 Task: Create a due date automation trigger when advanced on, on the monday before a card is due add fields without custom field "Resume" set to a date less than 1 working days from now at 11:00 AM.
Action: Mouse moved to (881, 258)
Screenshot: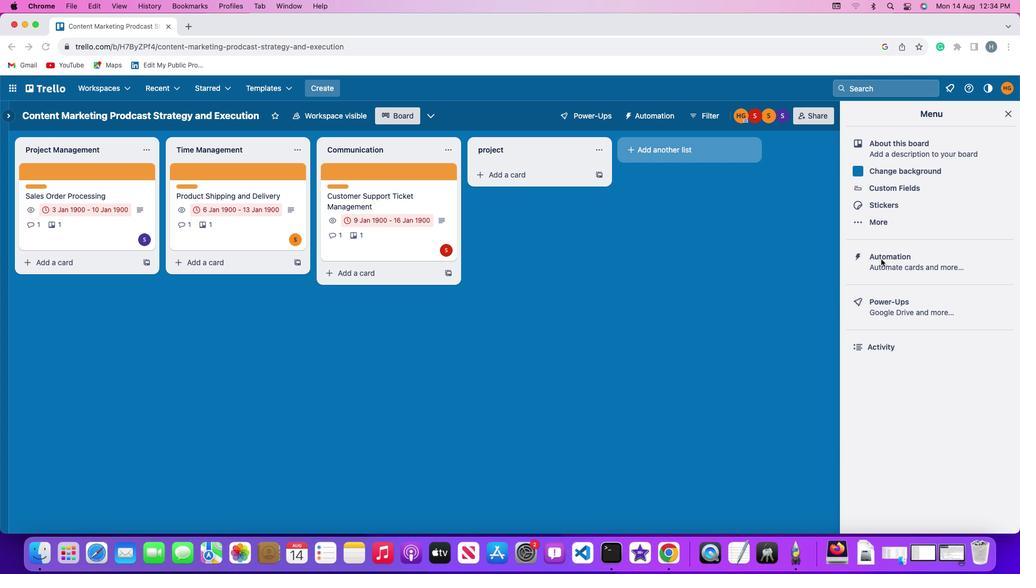 
Action: Mouse pressed left at (881, 258)
Screenshot: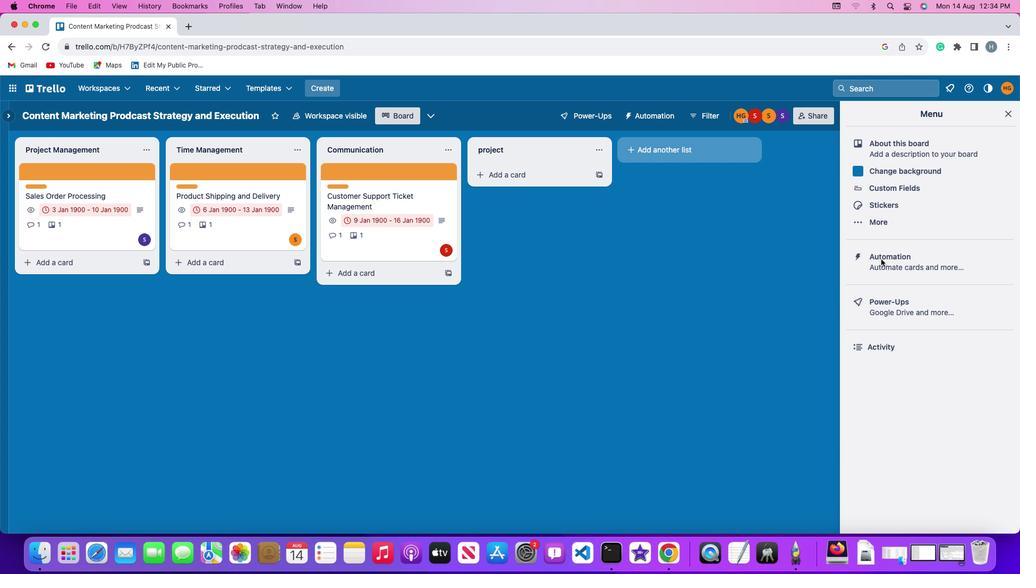 
Action: Mouse pressed left at (881, 258)
Screenshot: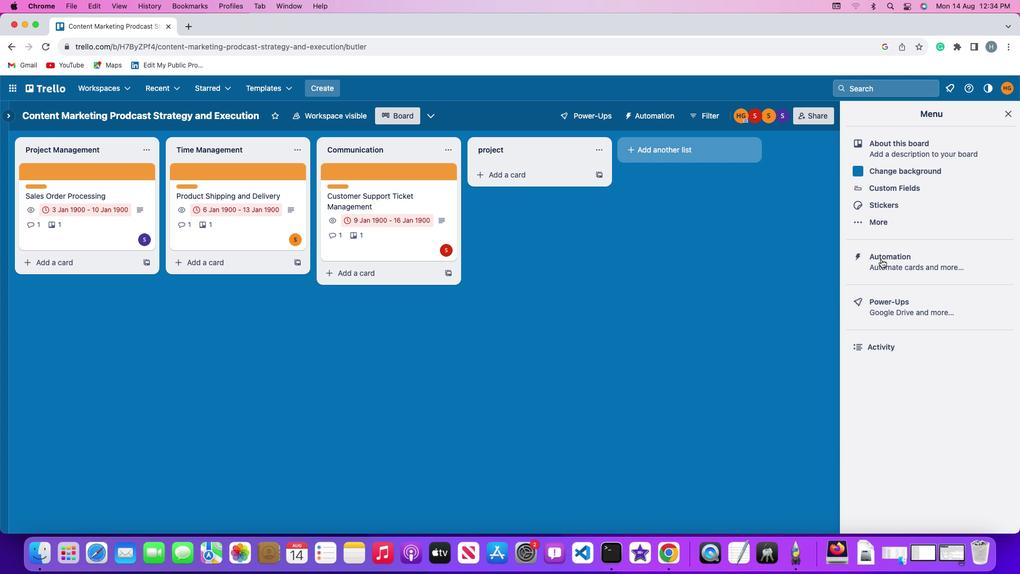 
Action: Mouse moved to (80, 254)
Screenshot: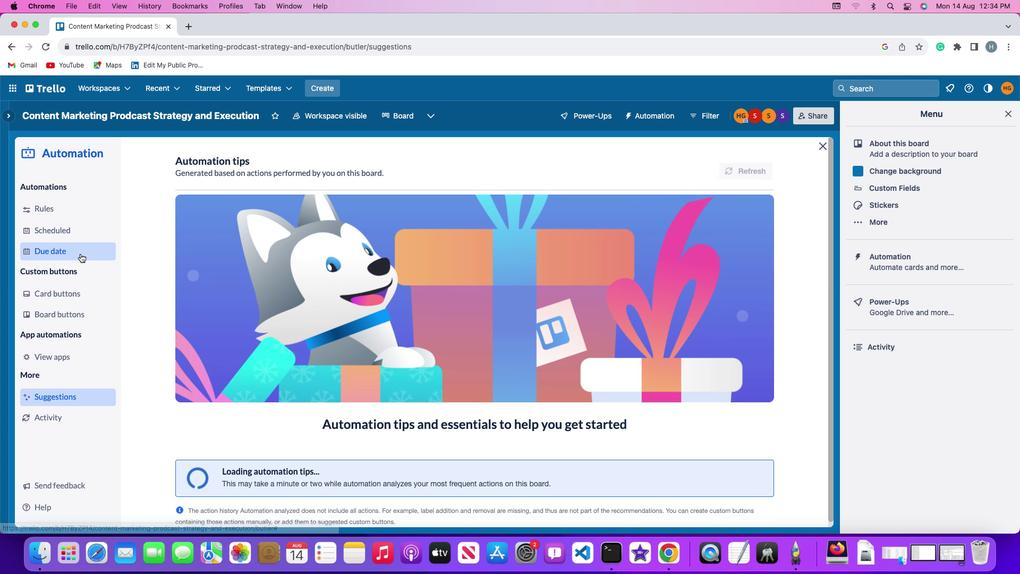 
Action: Mouse pressed left at (80, 254)
Screenshot: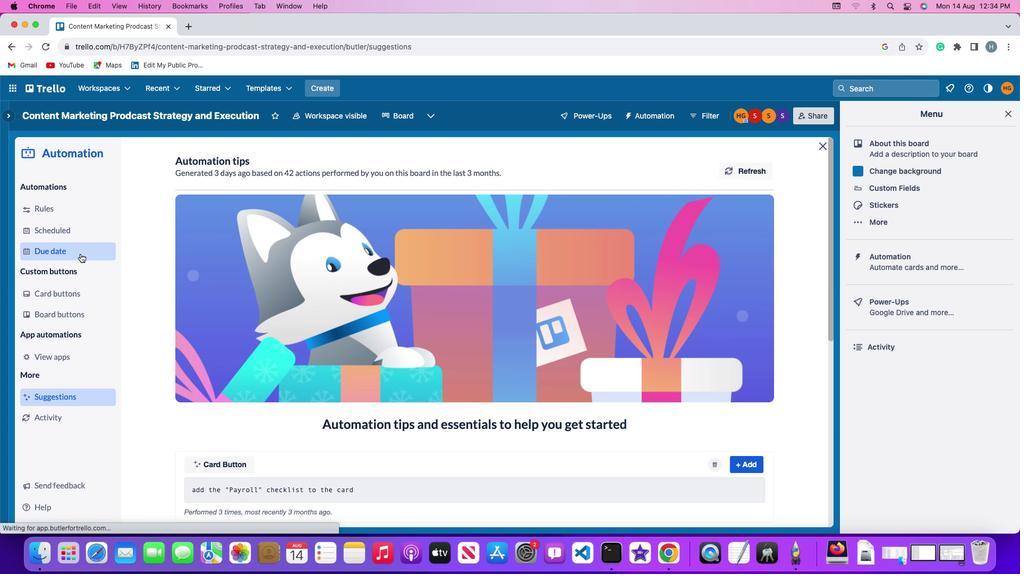 
Action: Mouse moved to (706, 163)
Screenshot: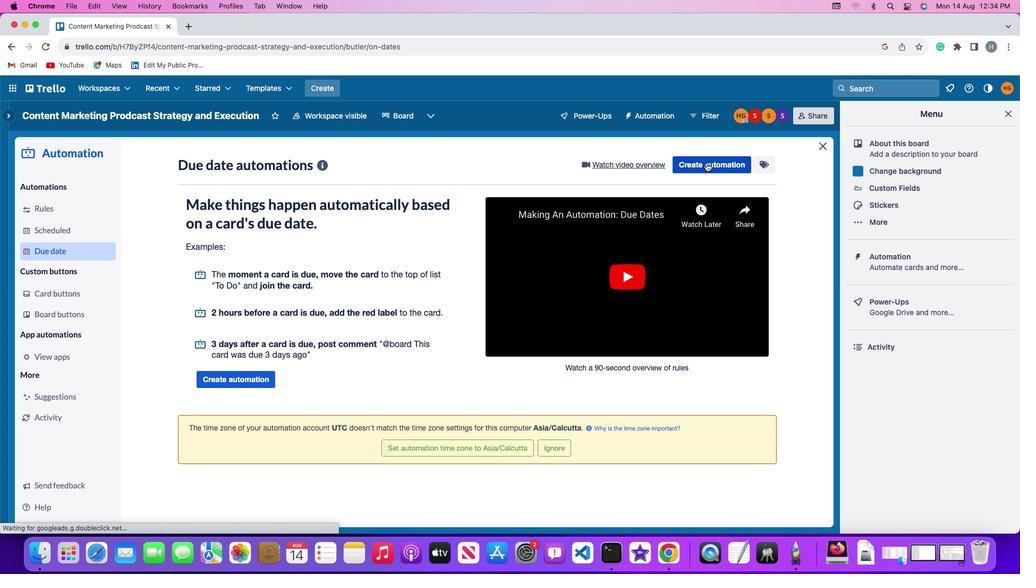 
Action: Mouse pressed left at (706, 163)
Screenshot: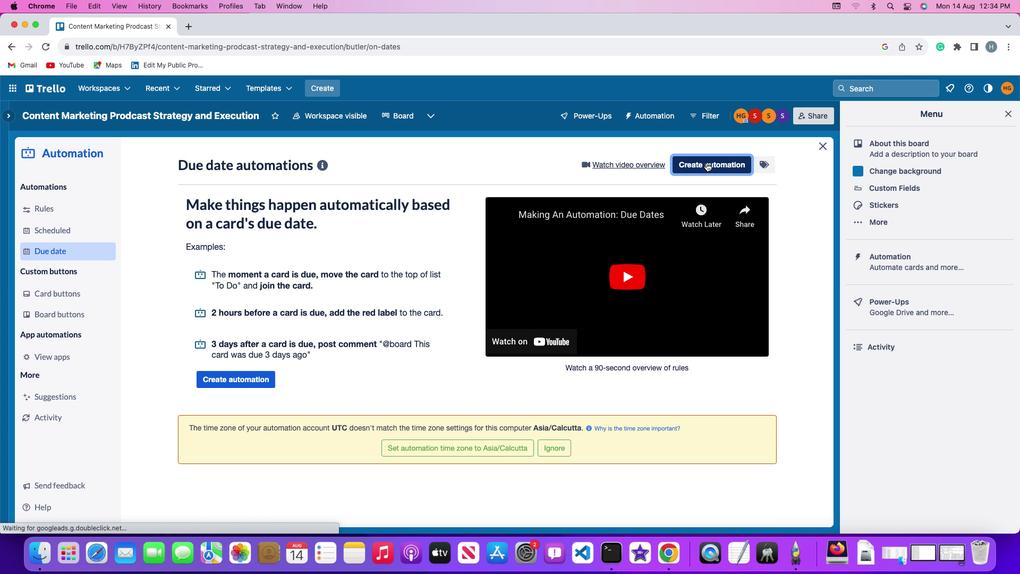 
Action: Mouse moved to (229, 263)
Screenshot: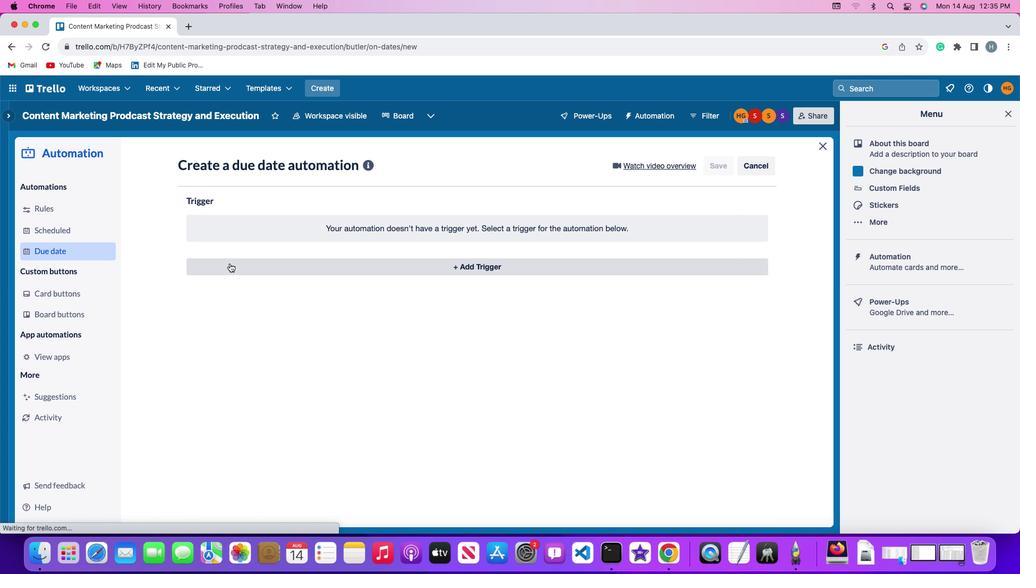 
Action: Mouse pressed left at (229, 263)
Screenshot: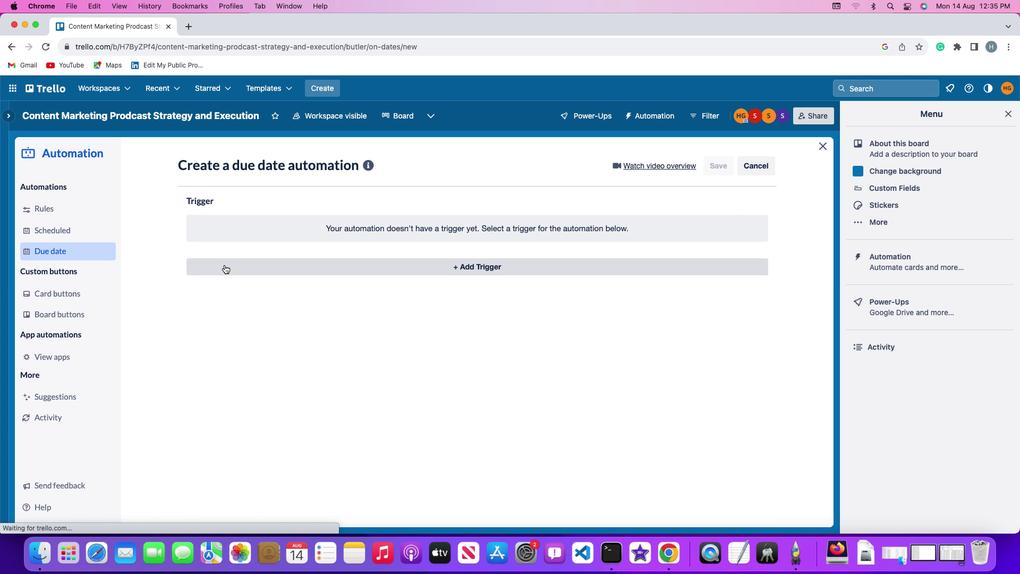 
Action: Mouse moved to (234, 461)
Screenshot: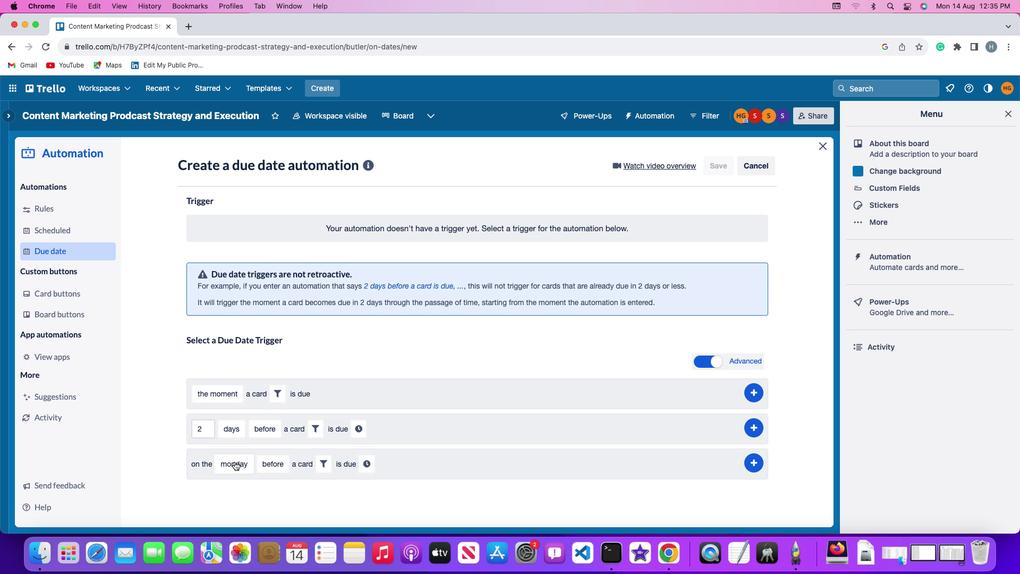 
Action: Mouse pressed left at (234, 461)
Screenshot: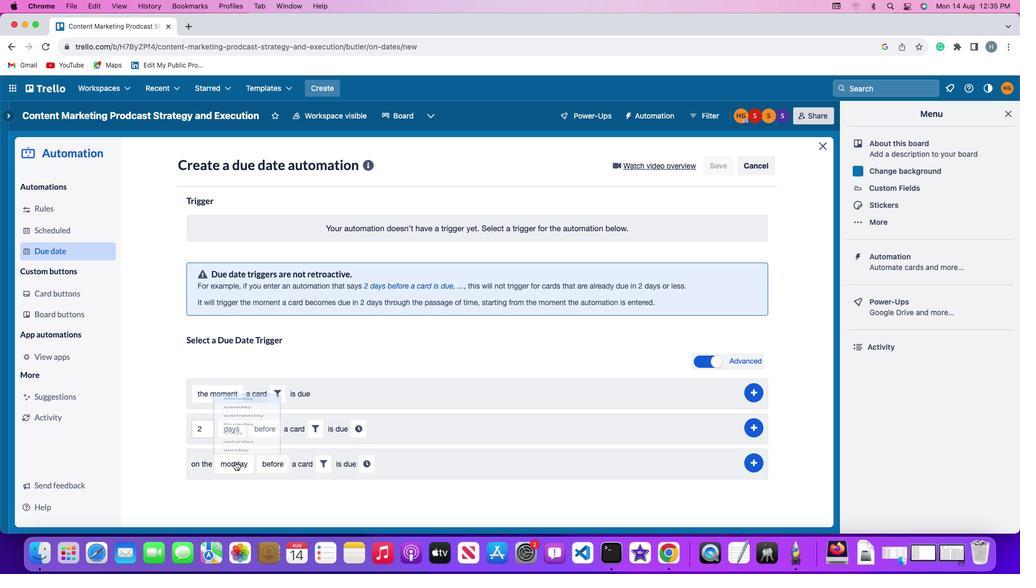 
Action: Mouse moved to (255, 317)
Screenshot: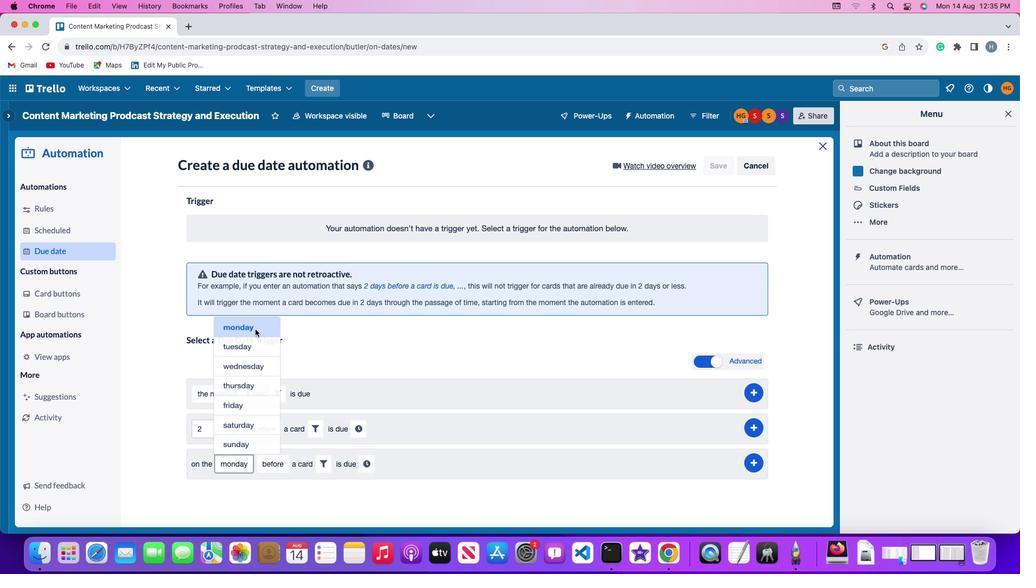 
Action: Mouse pressed left at (255, 317)
Screenshot: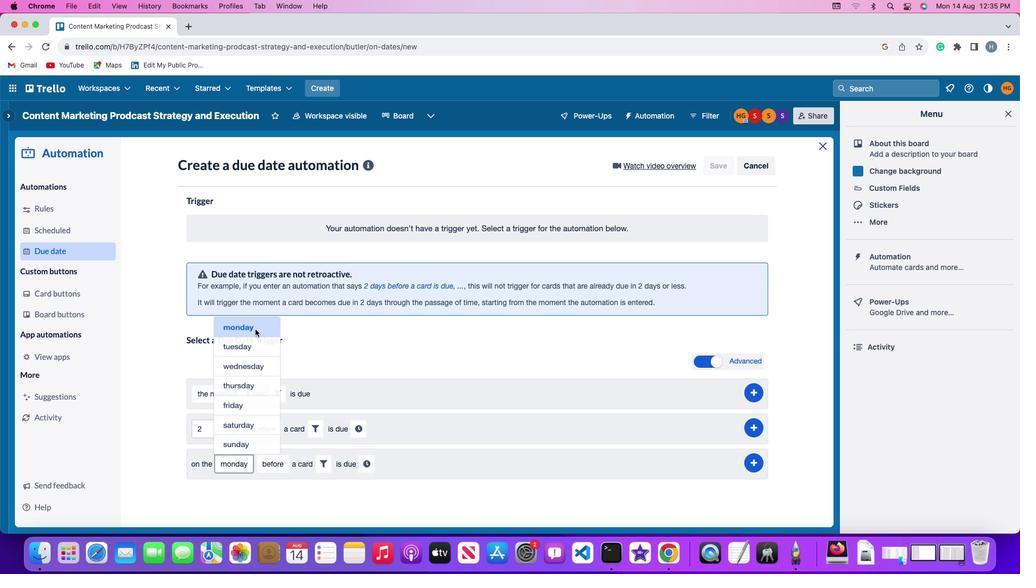 
Action: Mouse moved to (276, 460)
Screenshot: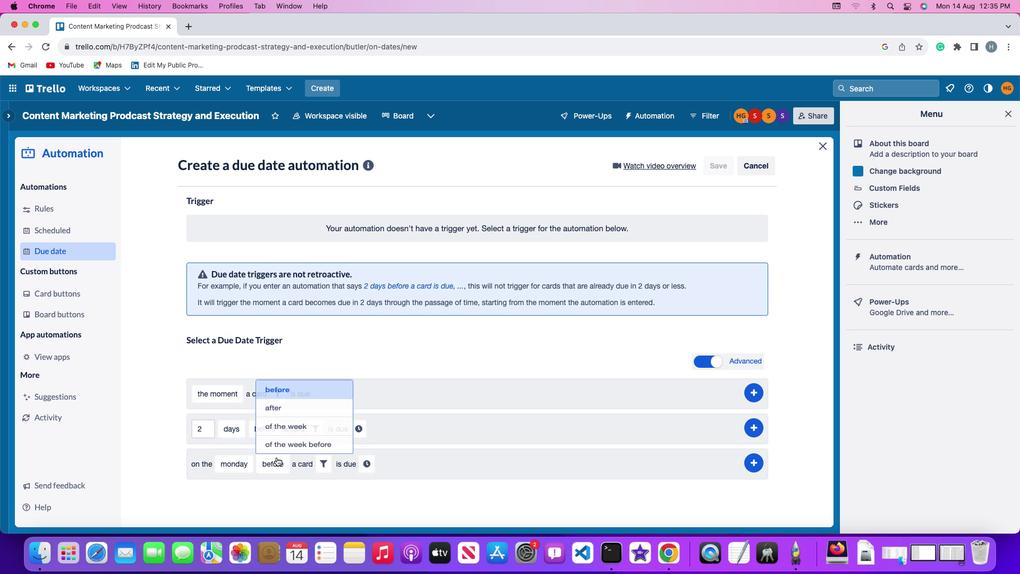 
Action: Mouse pressed left at (276, 460)
Screenshot: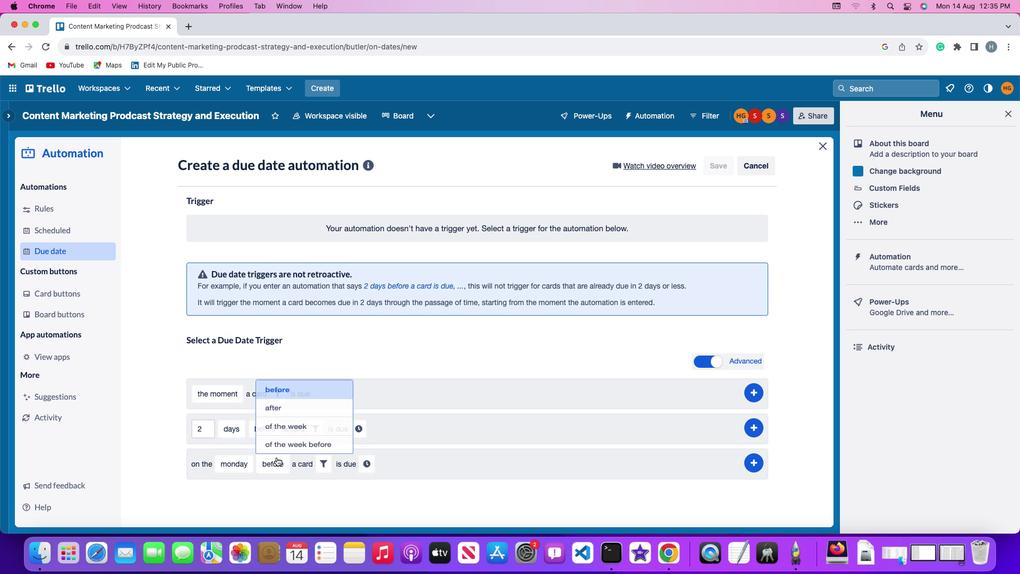 
Action: Mouse moved to (296, 381)
Screenshot: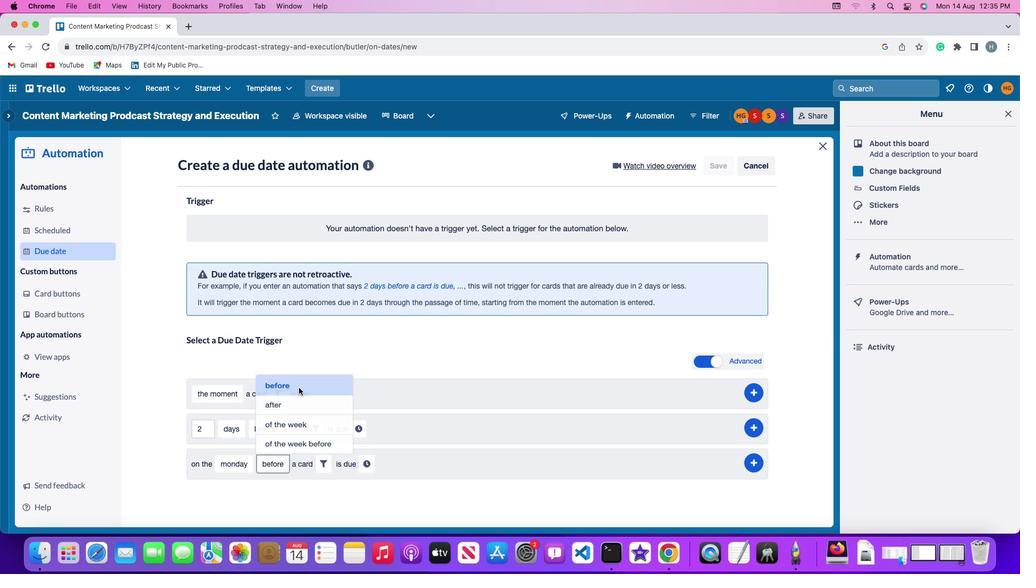 
Action: Mouse pressed left at (296, 381)
Screenshot: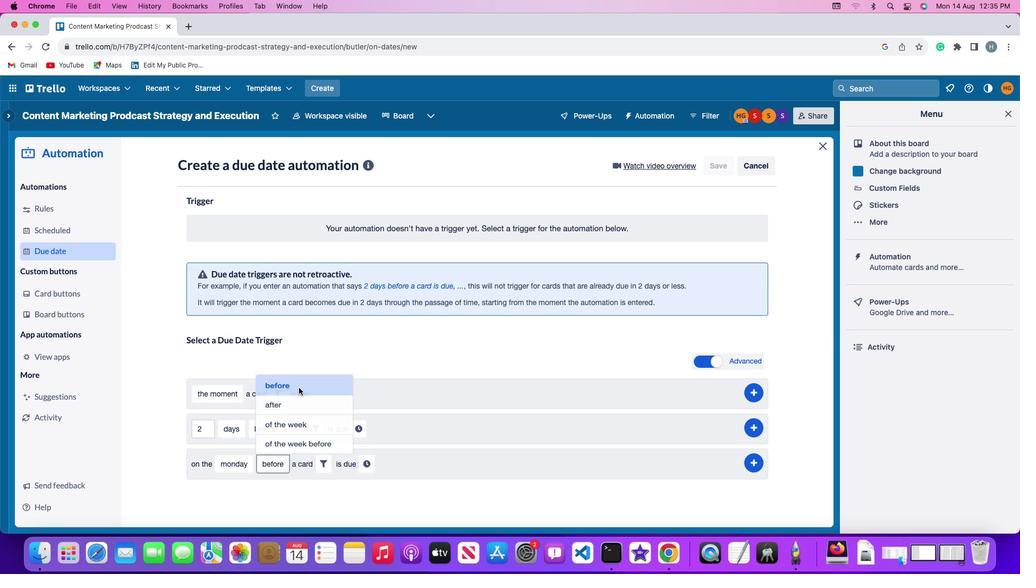 
Action: Mouse moved to (325, 467)
Screenshot: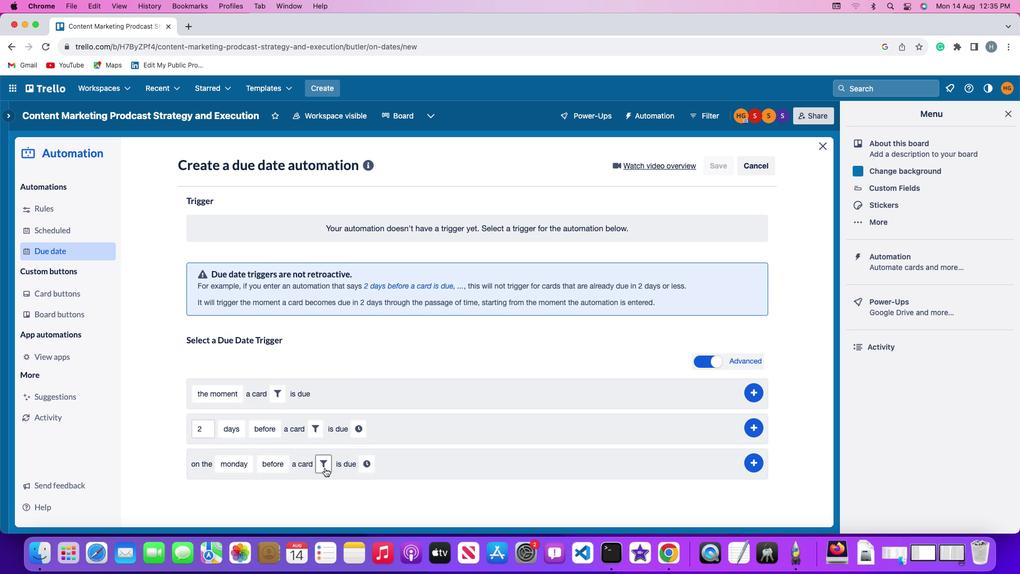 
Action: Mouse pressed left at (325, 467)
Screenshot: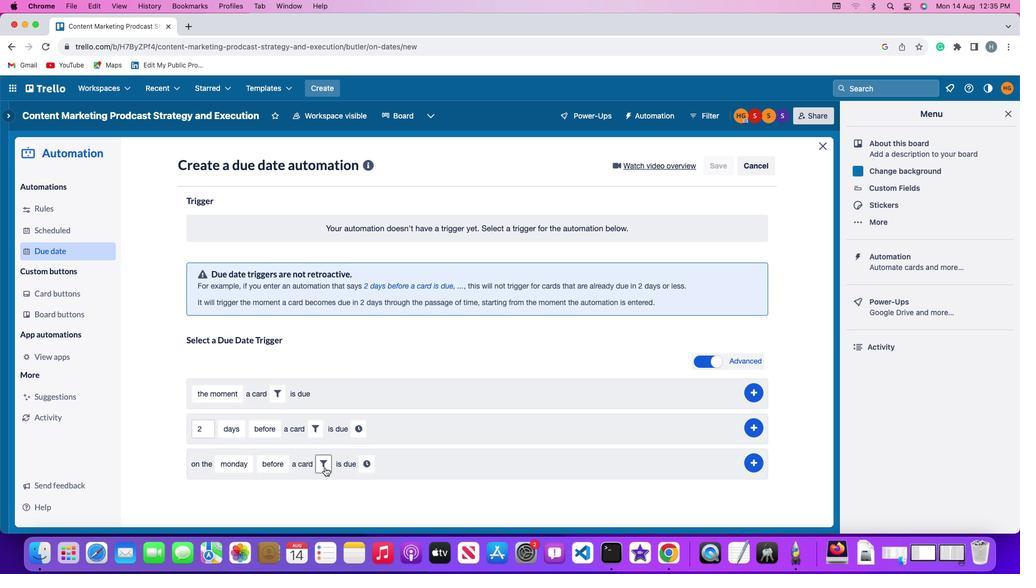 
Action: Mouse moved to (499, 497)
Screenshot: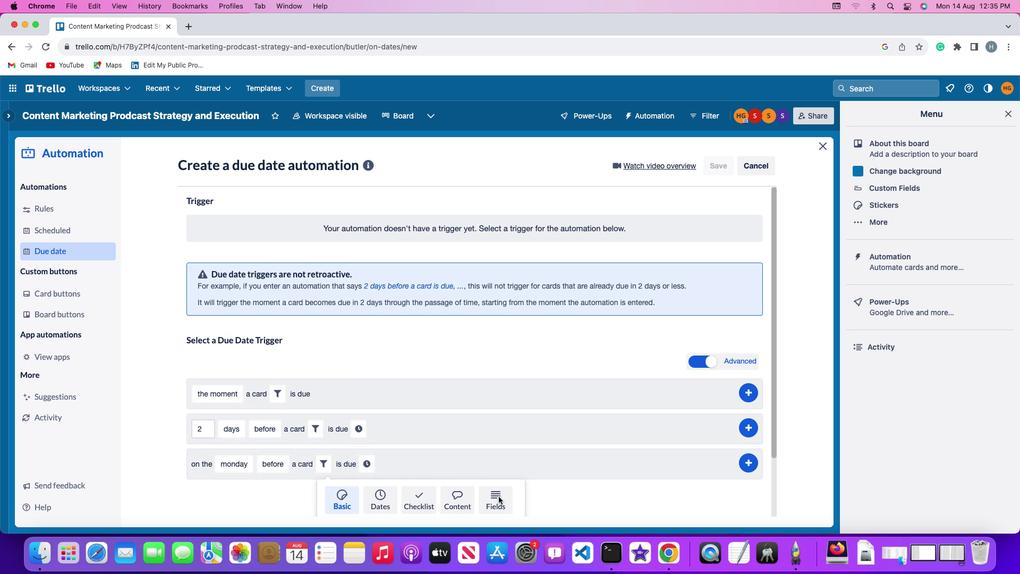 
Action: Mouse pressed left at (499, 497)
Screenshot: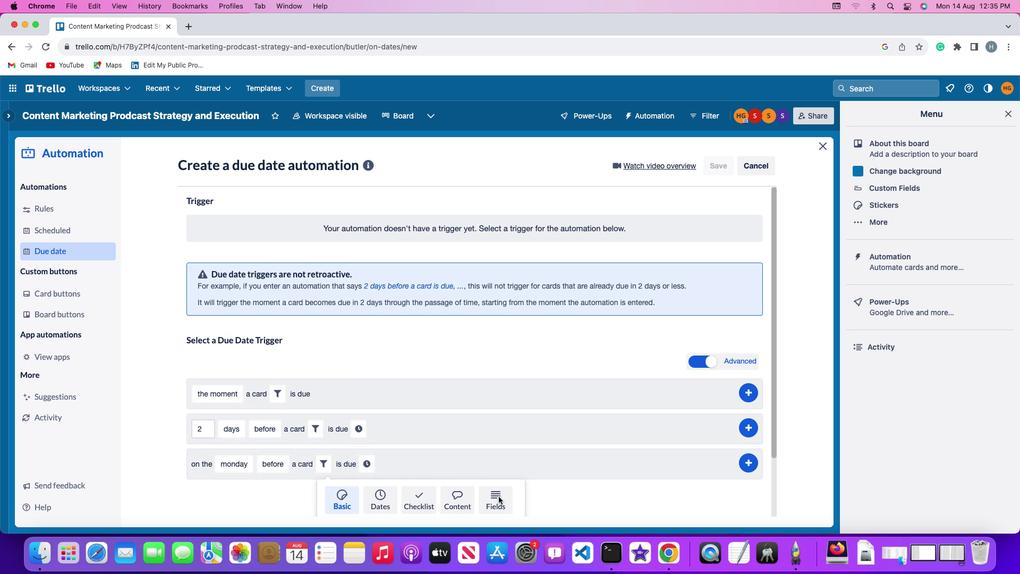 
Action: Mouse moved to (288, 484)
Screenshot: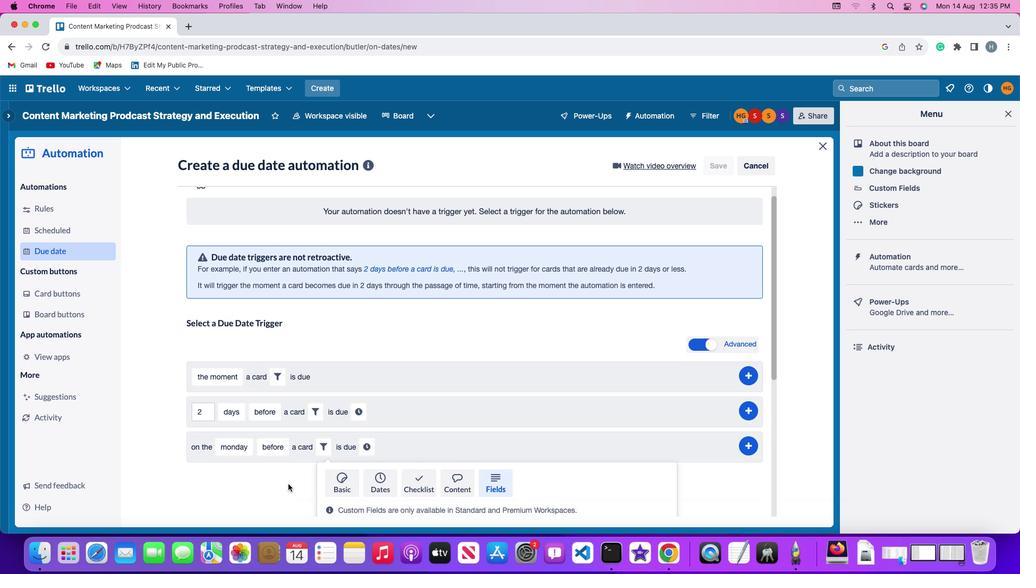 
Action: Mouse scrolled (288, 484) with delta (0, 0)
Screenshot: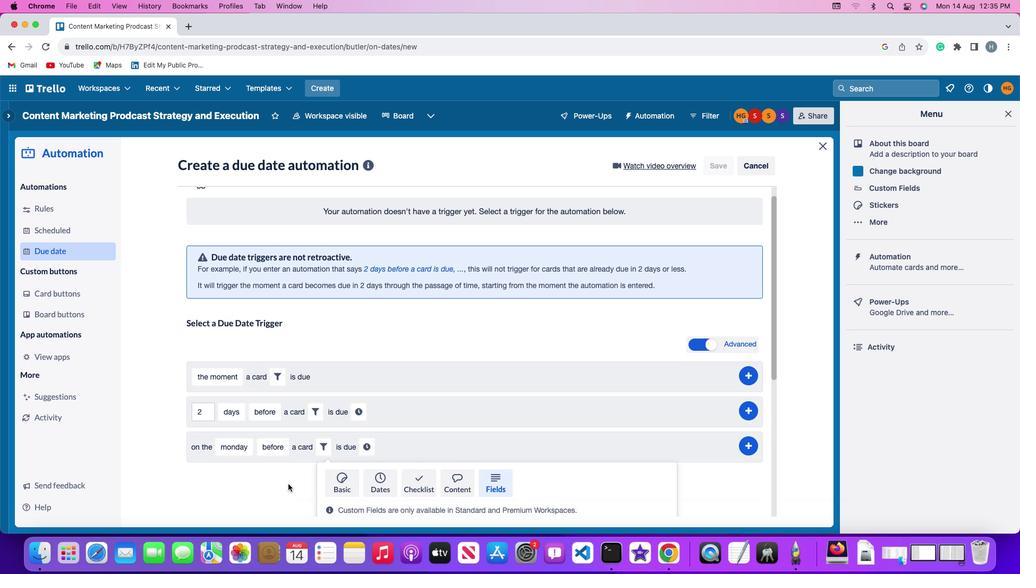 
Action: Mouse scrolled (288, 484) with delta (0, 0)
Screenshot: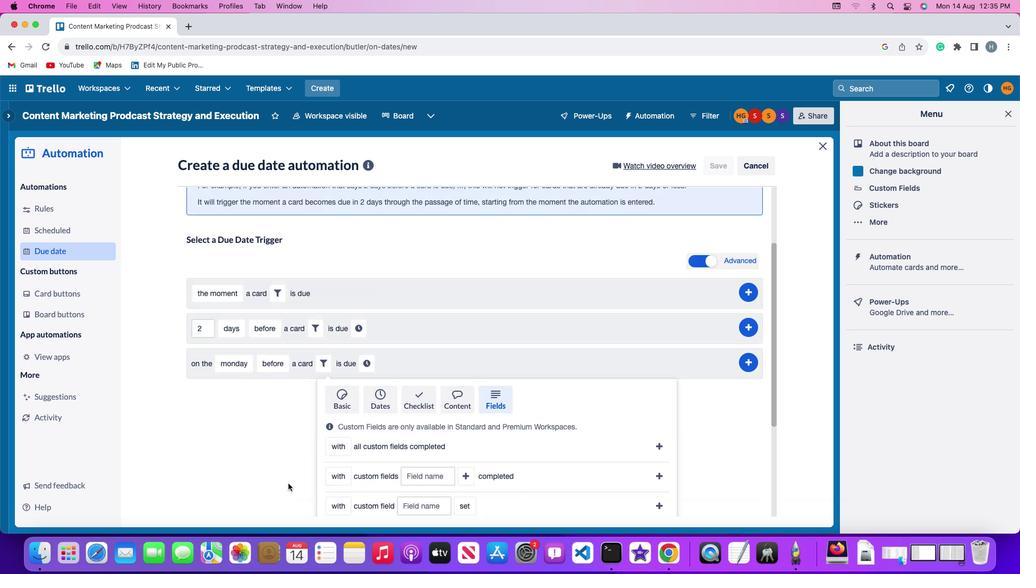 
Action: Mouse scrolled (288, 484) with delta (0, -1)
Screenshot: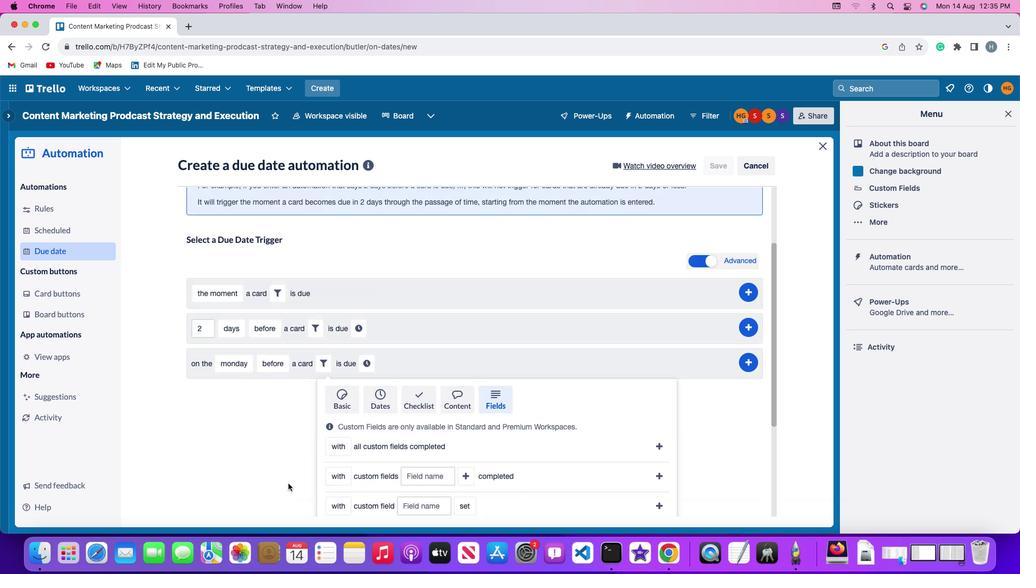 
Action: Mouse scrolled (288, 484) with delta (0, -2)
Screenshot: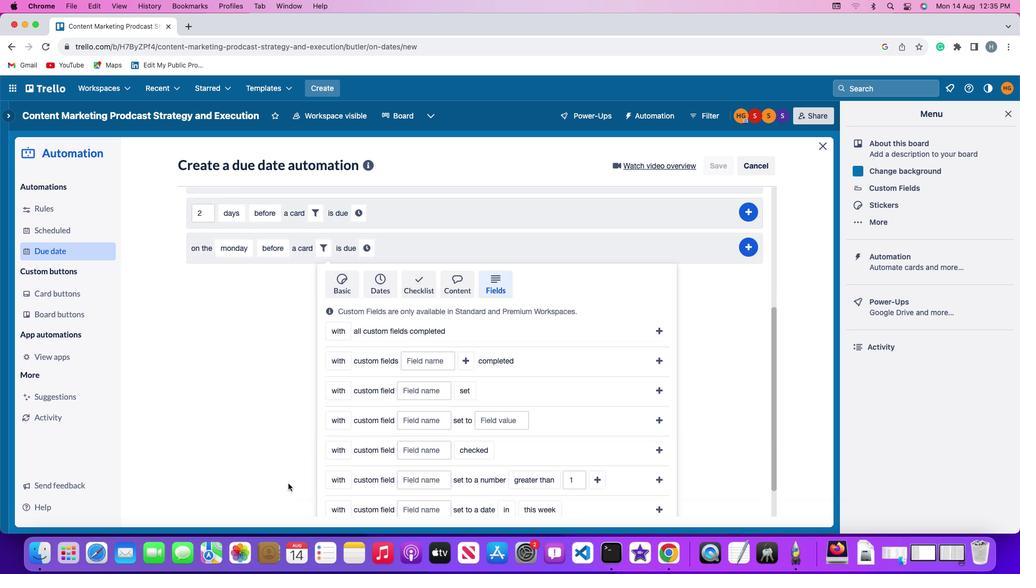 
Action: Mouse moved to (288, 484)
Screenshot: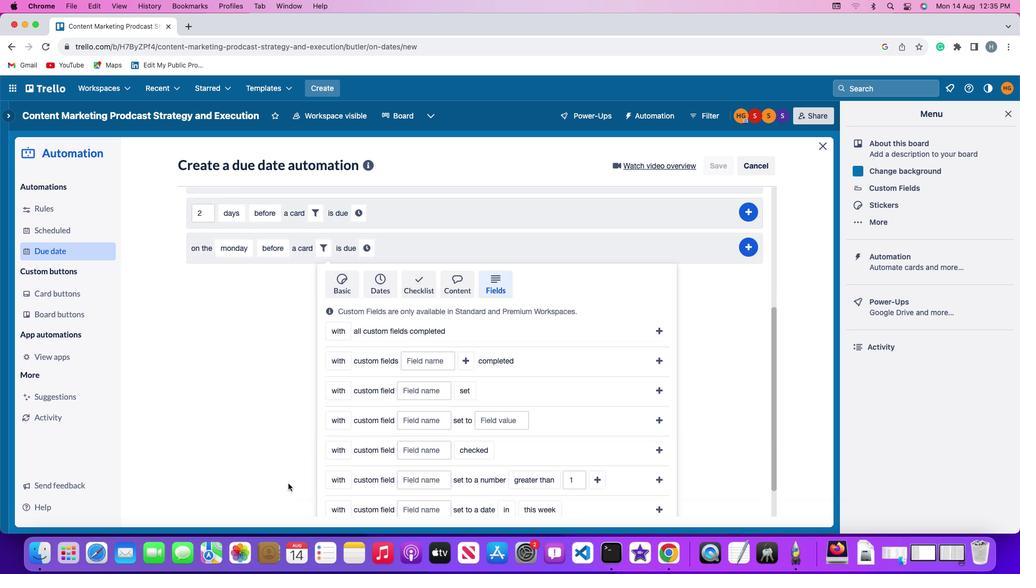 
Action: Mouse scrolled (288, 484) with delta (0, -3)
Screenshot: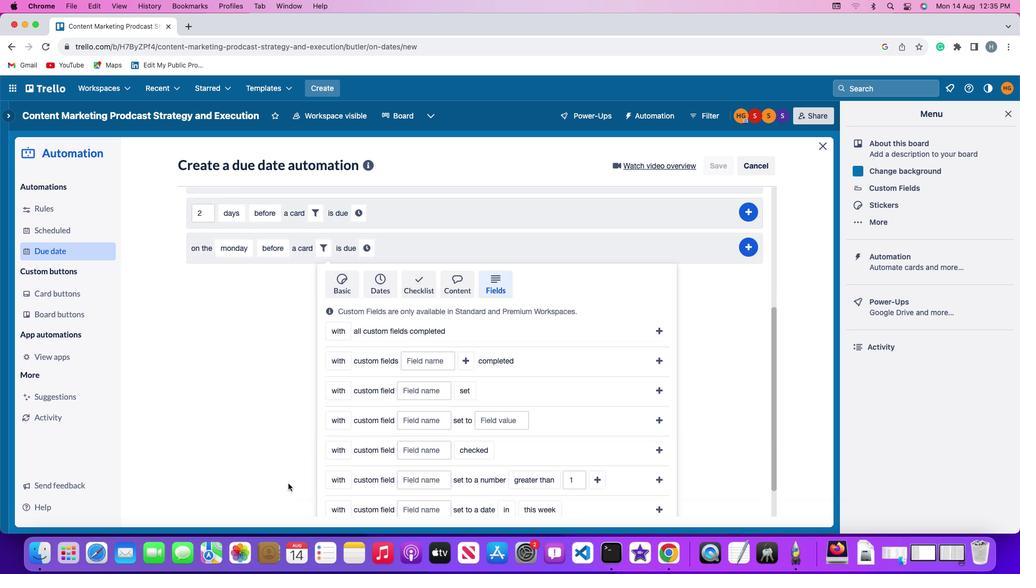 
Action: Mouse moved to (288, 483)
Screenshot: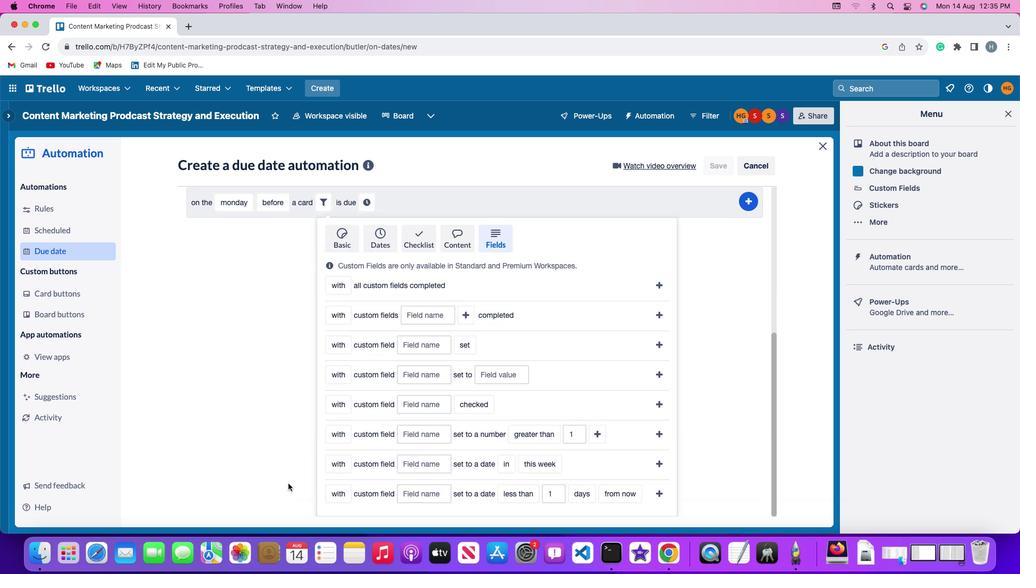 
Action: Mouse scrolled (288, 483) with delta (0, 0)
Screenshot: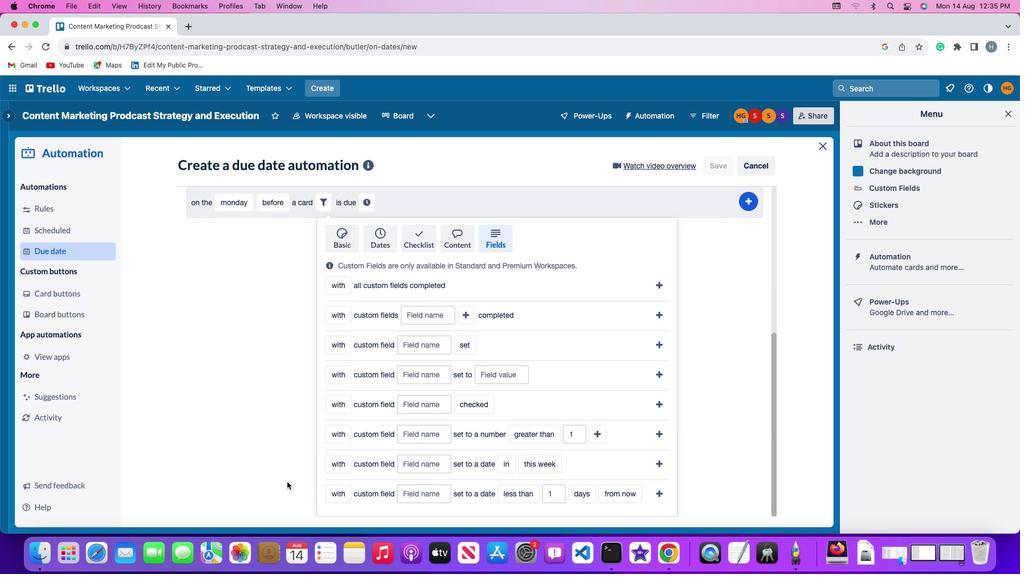 
Action: Mouse scrolled (288, 483) with delta (0, 0)
Screenshot: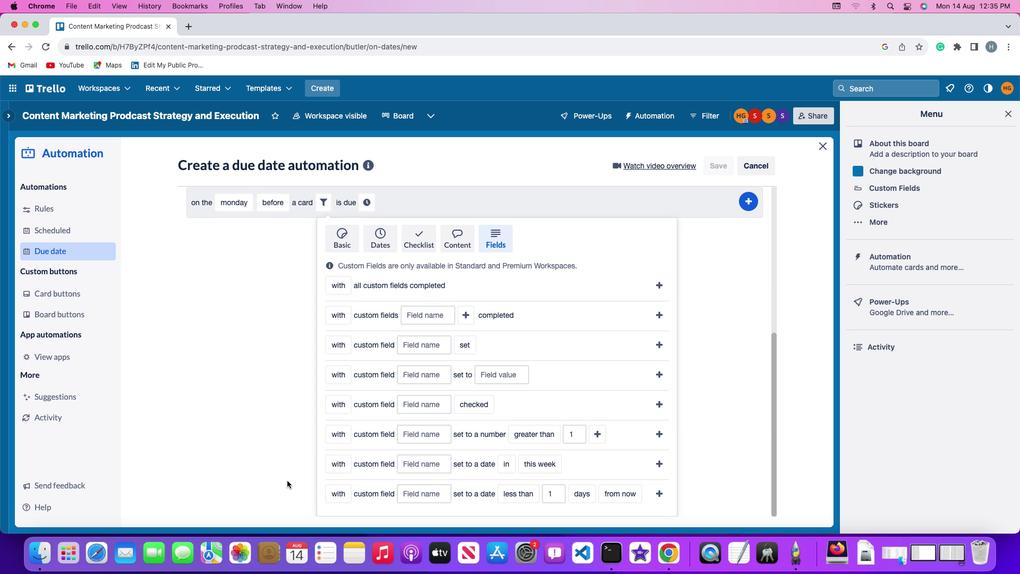 
Action: Mouse scrolled (288, 483) with delta (0, -1)
Screenshot: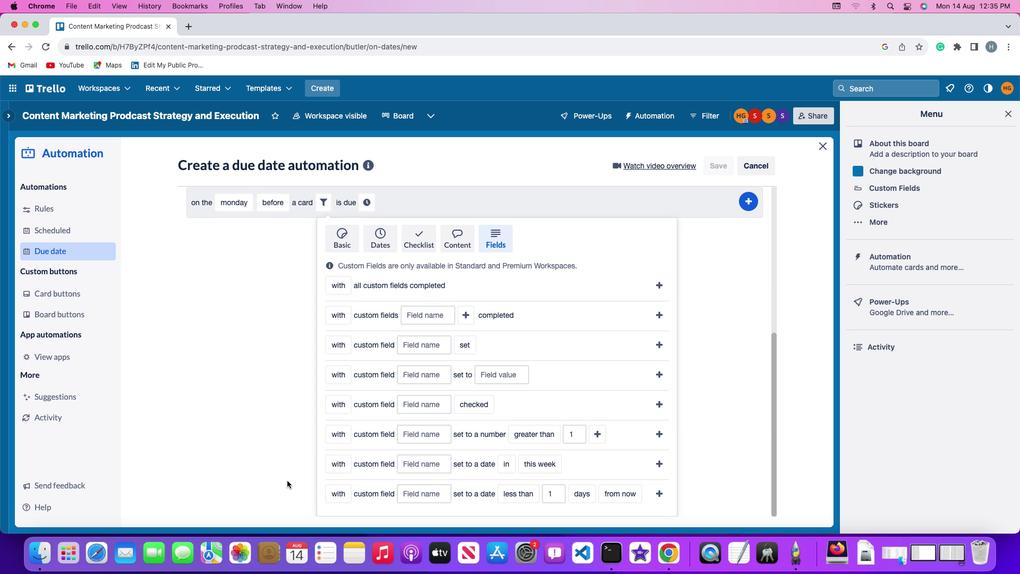 
Action: Mouse moved to (288, 482)
Screenshot: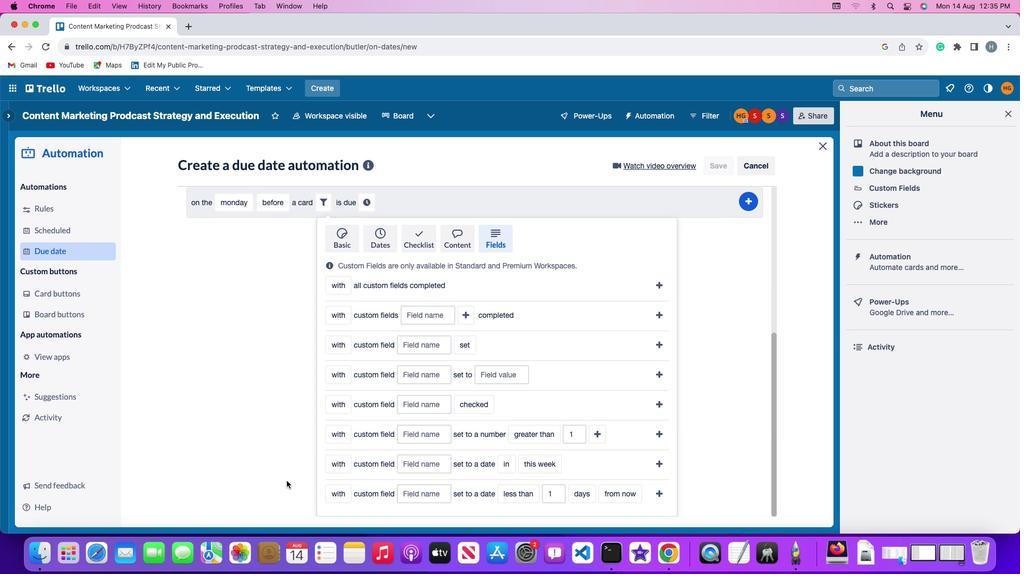 
Action: Mouse scrolled (288, 482) with delta (0, -2)
Screenshot: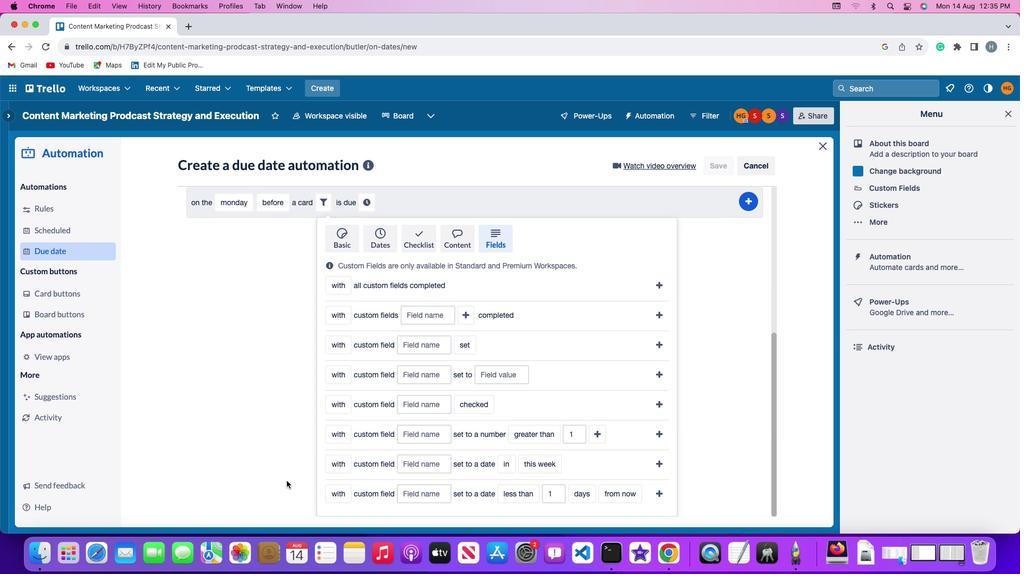 
Action: Mouse moved to (287, 482)
Screenshot: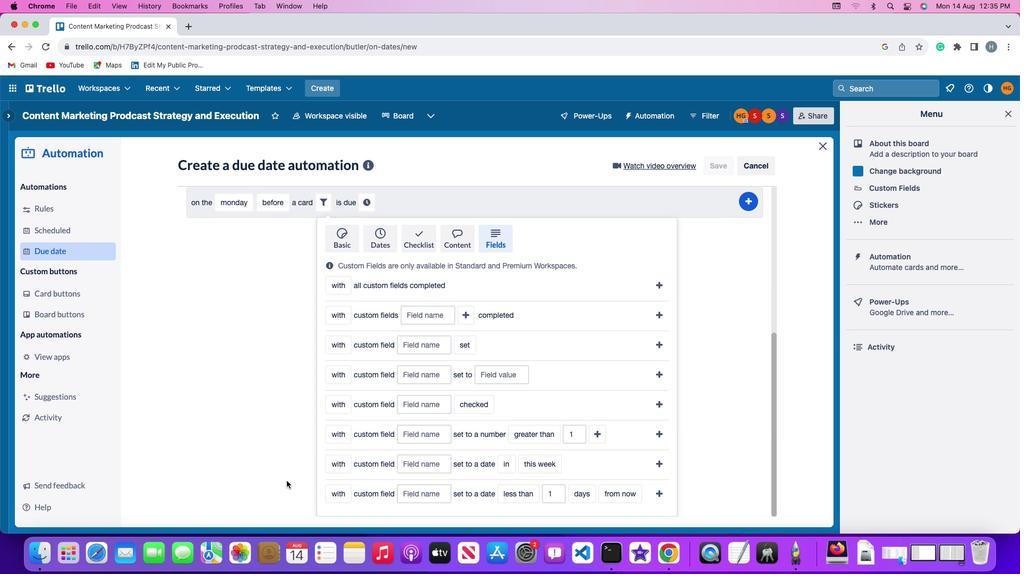 
Action: Mouse scrolled (287, 482) with delta (0, -3)
Screenshot: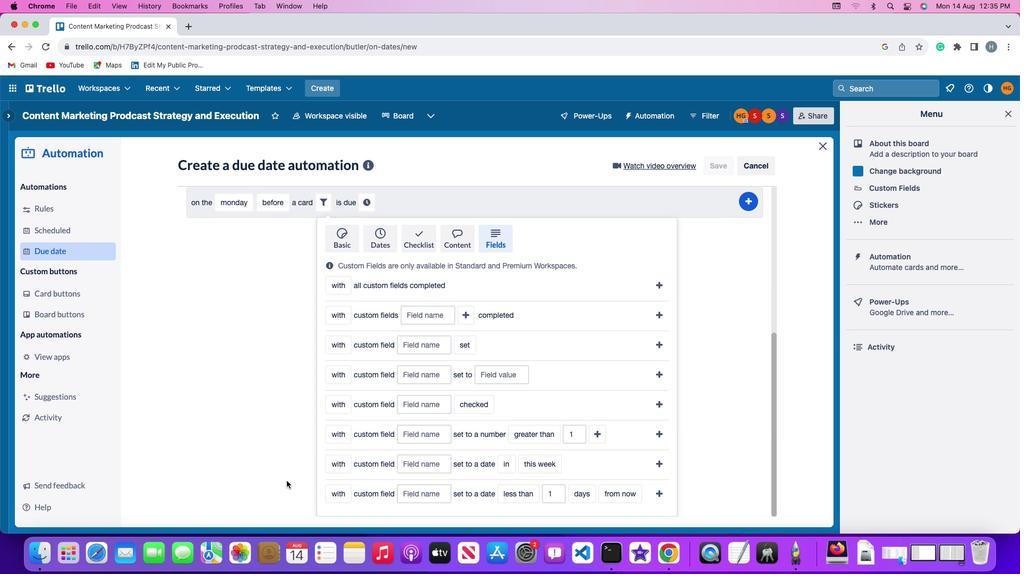 
Action: Mouse moved to (342, 495)
Screenshot: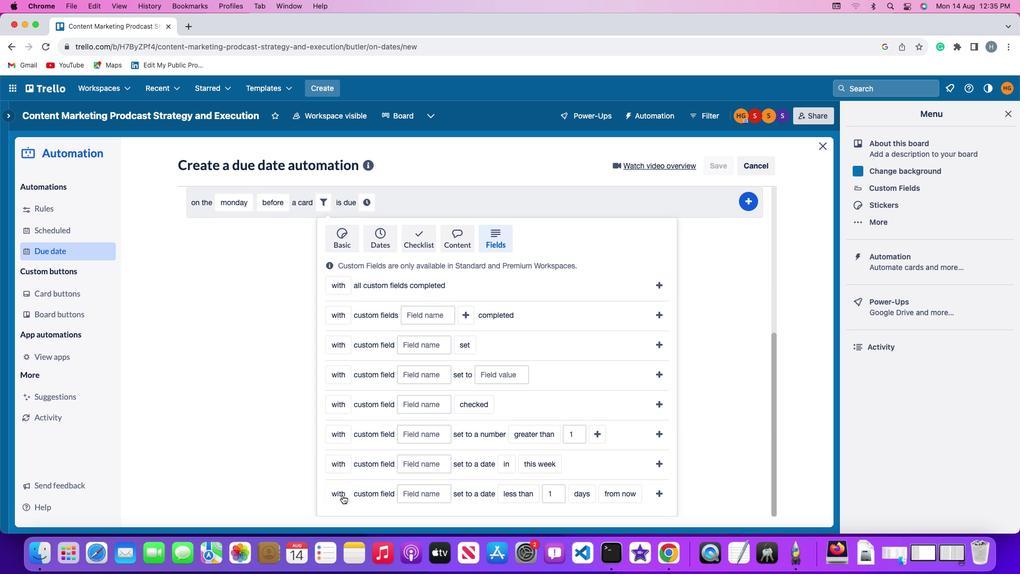 
Action: Mouse pressed left at (342, 495)
Screenshot: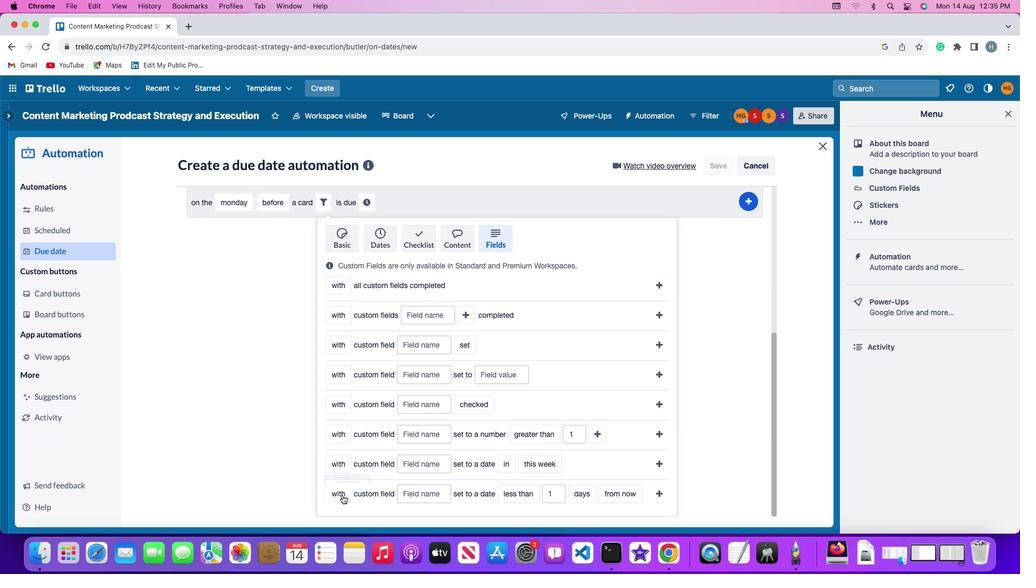 
Action: Mouse moved to (343, 480)
Screenshot: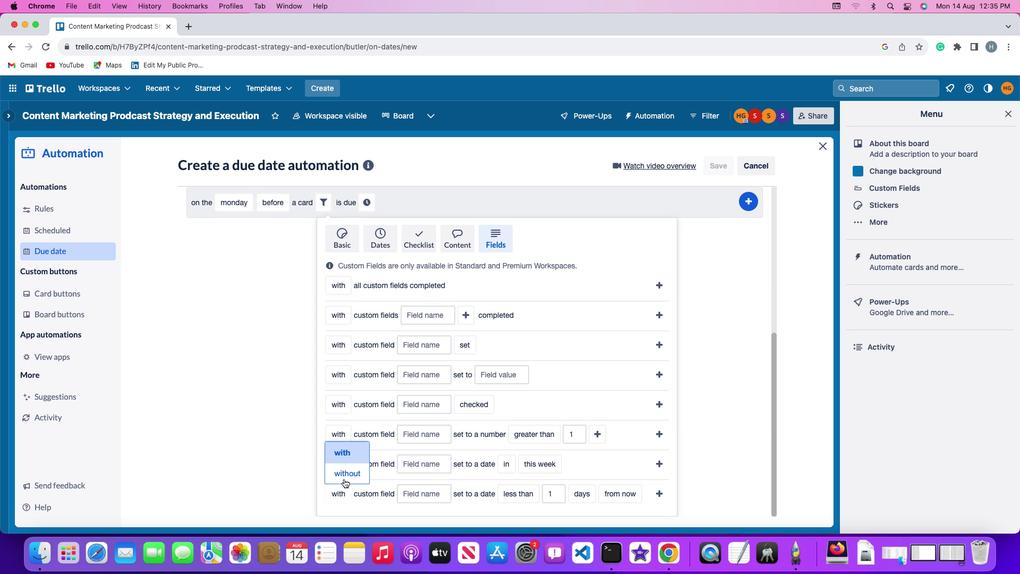 
Action: Mouse pressed left at (343, 480)
Screenshot: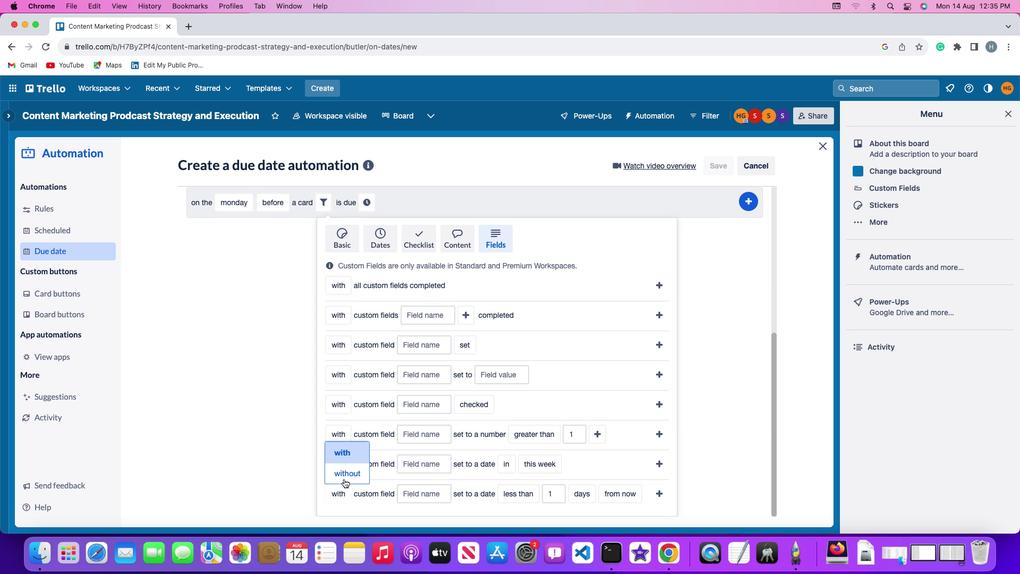 
Action: Mouse moved to (423, 491)
Screenshot: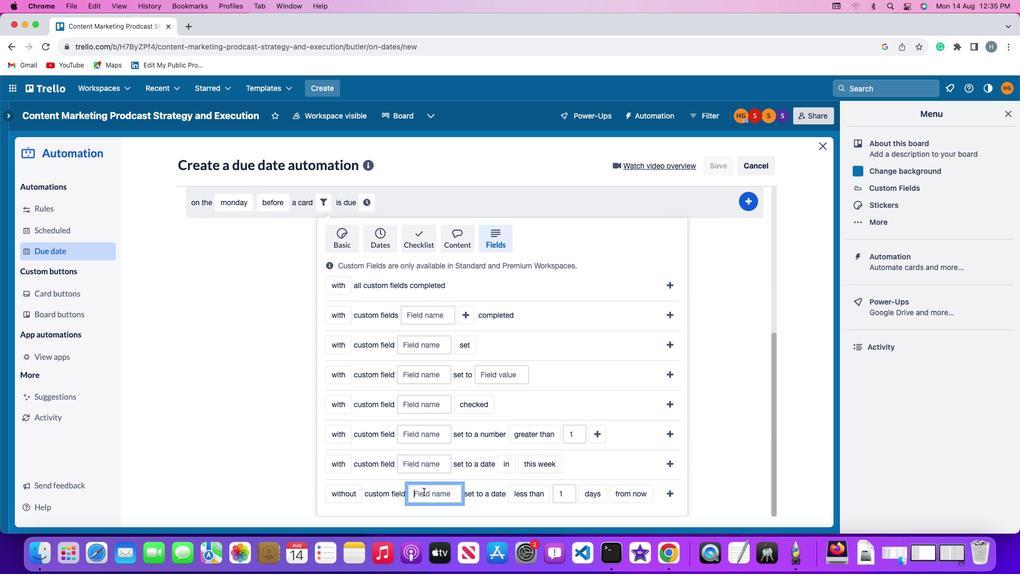 
Action: Mouse pressed left at (423, 491)
Screenshot: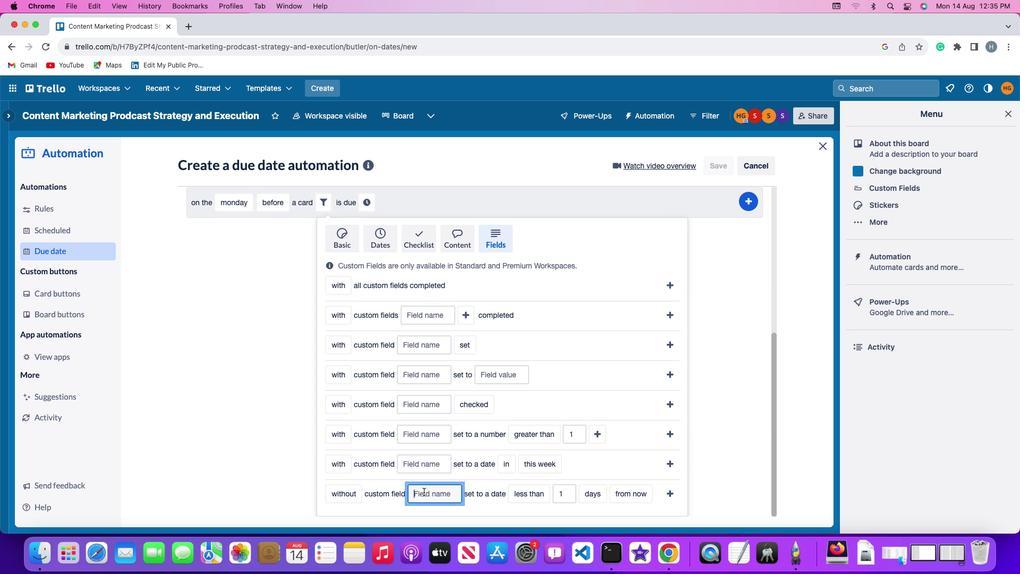 
Action: Key pressed Key.shift'R''e''s''u''m''e'
Screenshot: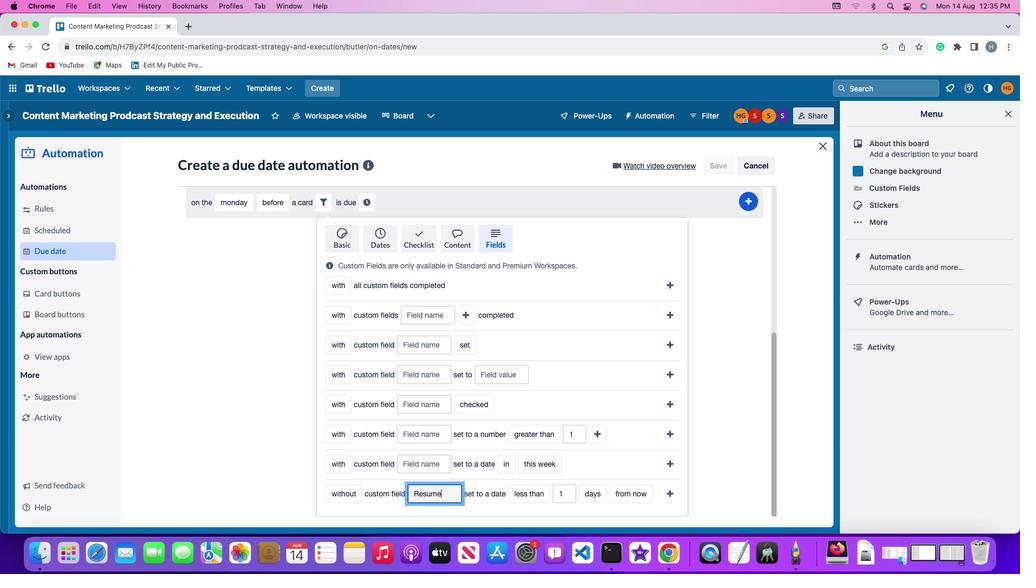
Action: Mouse moved to (527, 492)
Screenshot: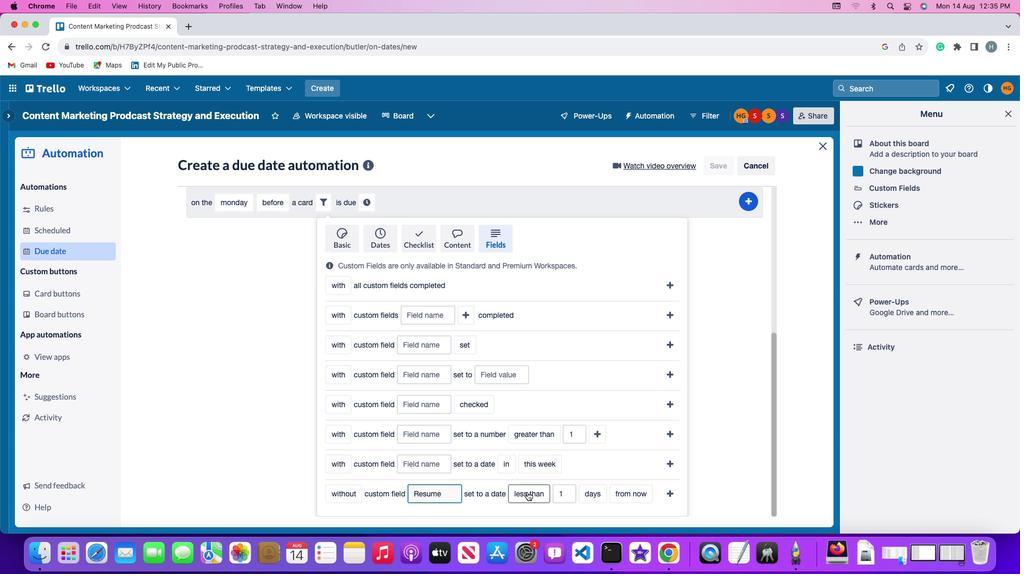 
Action: Mouse pressed left at (527, 492)
Screenshot: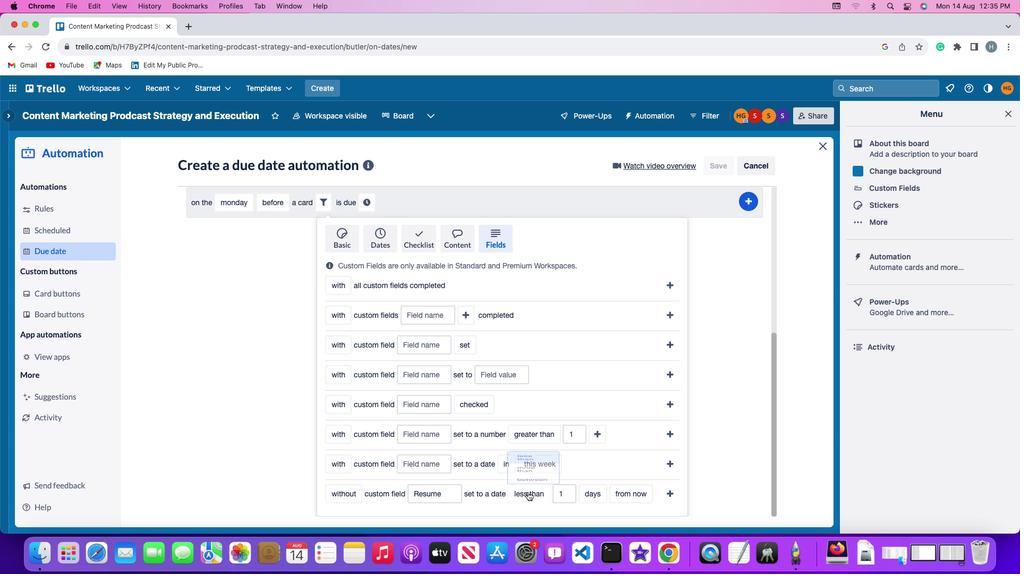 
Action: Mouse moved to (542, 416)
Screenshot: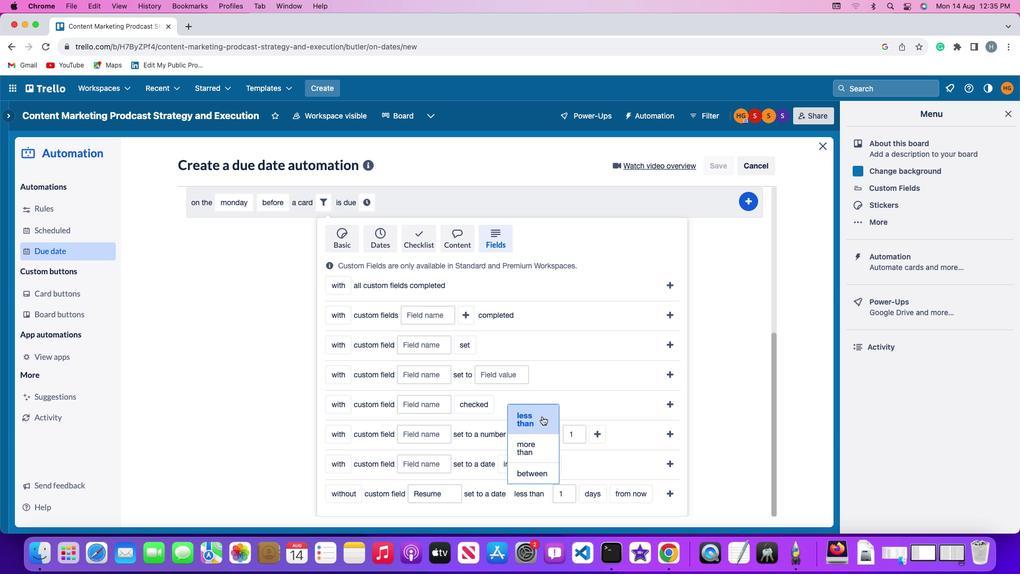 
Action: Mouse pressed left at (542, 416)
Screenshot: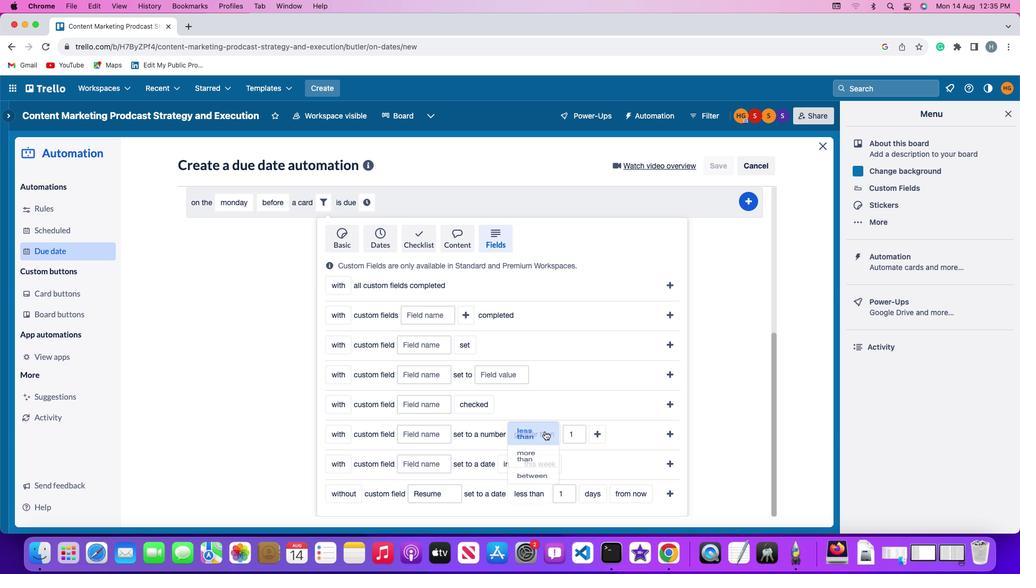 
Action: Mouse moved to (567, 494)
Screenshot: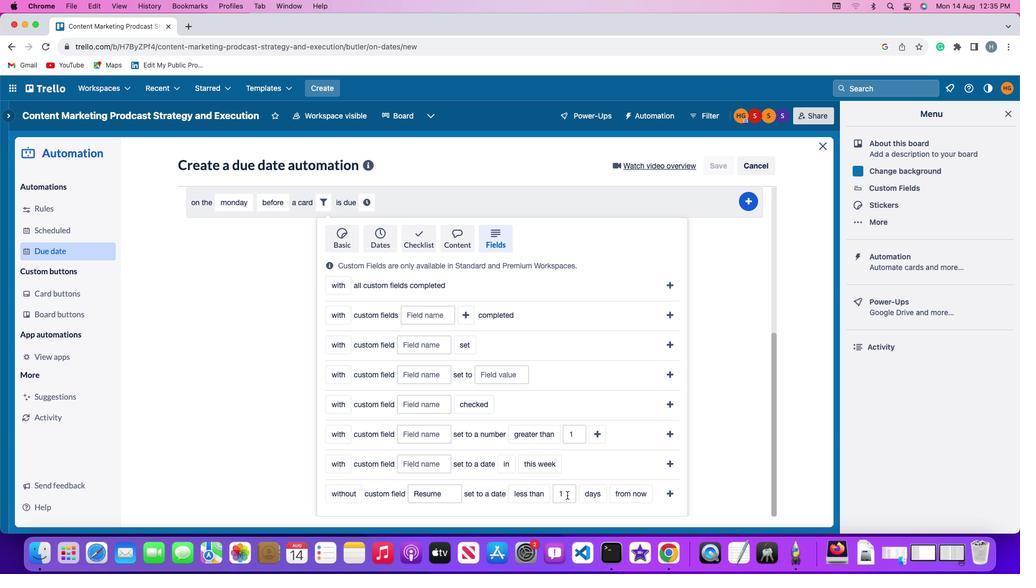
Action: Mouse pressed left at (567, 494)
Screenshot: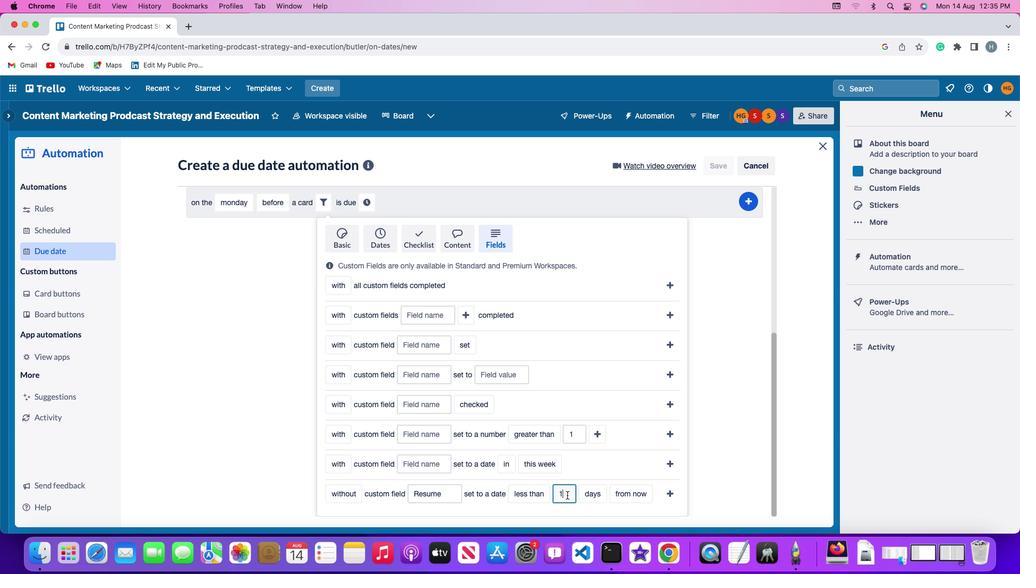 
Action: Mouse moved to (567, 494)
Screenshot: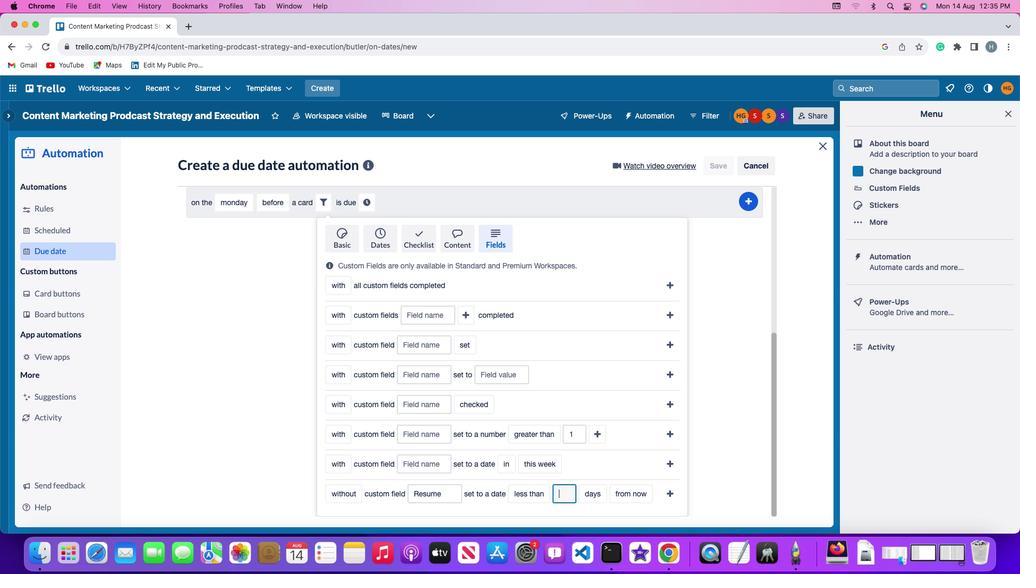 
Action: Key pressed Key.backspace'1'
Screenshot: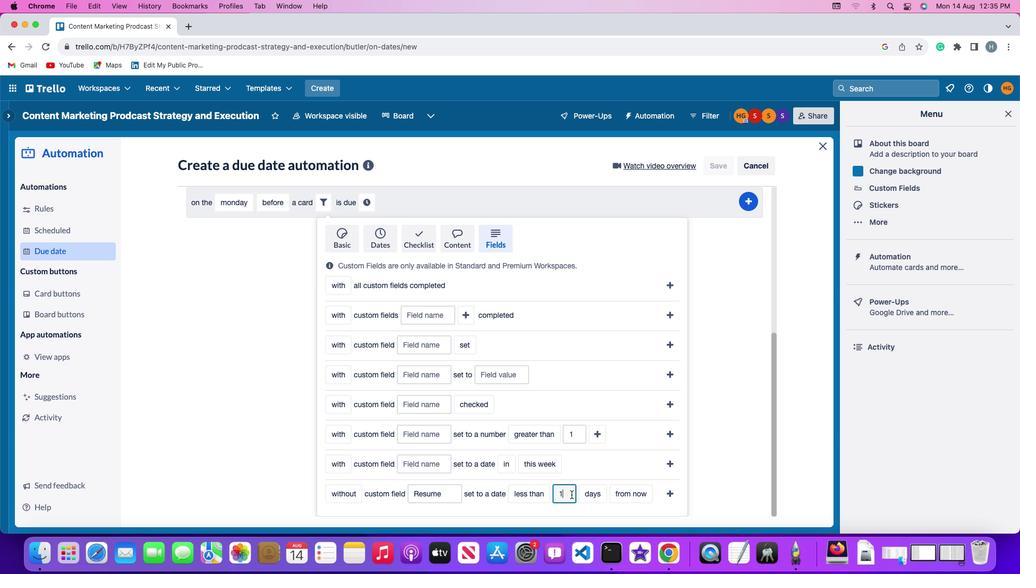 
Action: Mouse moved to (587, 493)
Screenshot: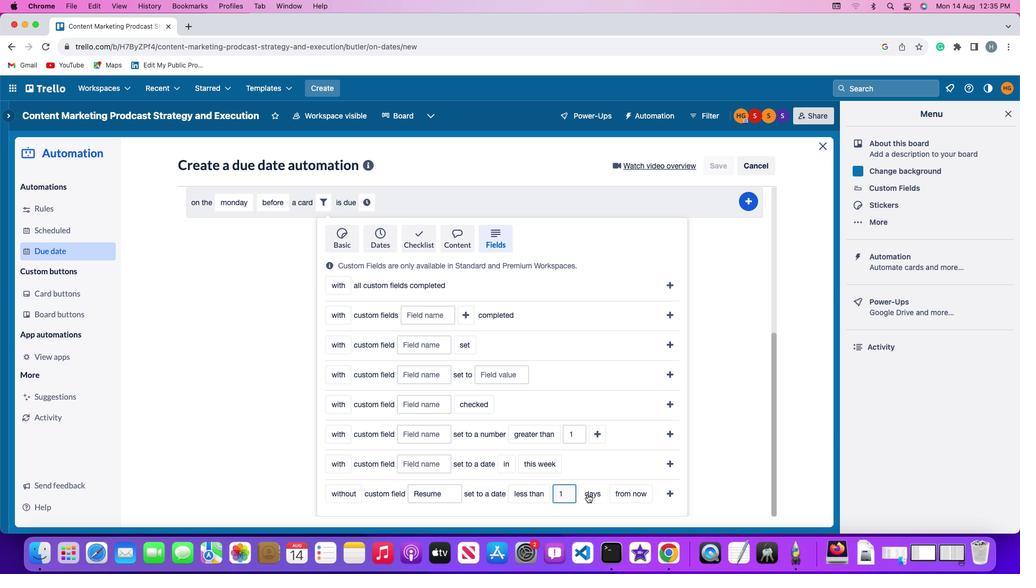 
Action: Mouse pressed left at (587, 493)
Screenshot: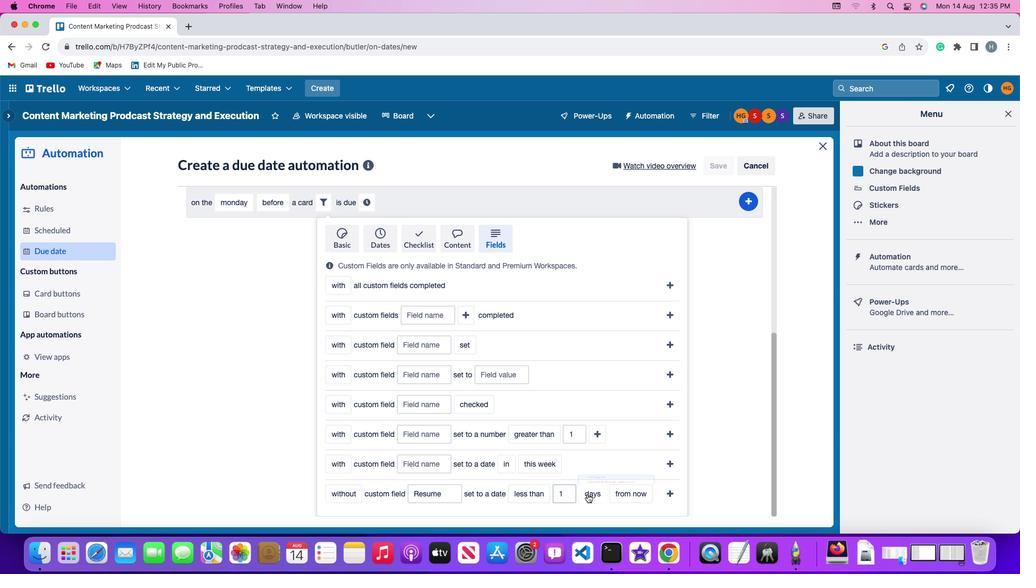 
Action: Mouse moved to (593, 470)
Screenshot: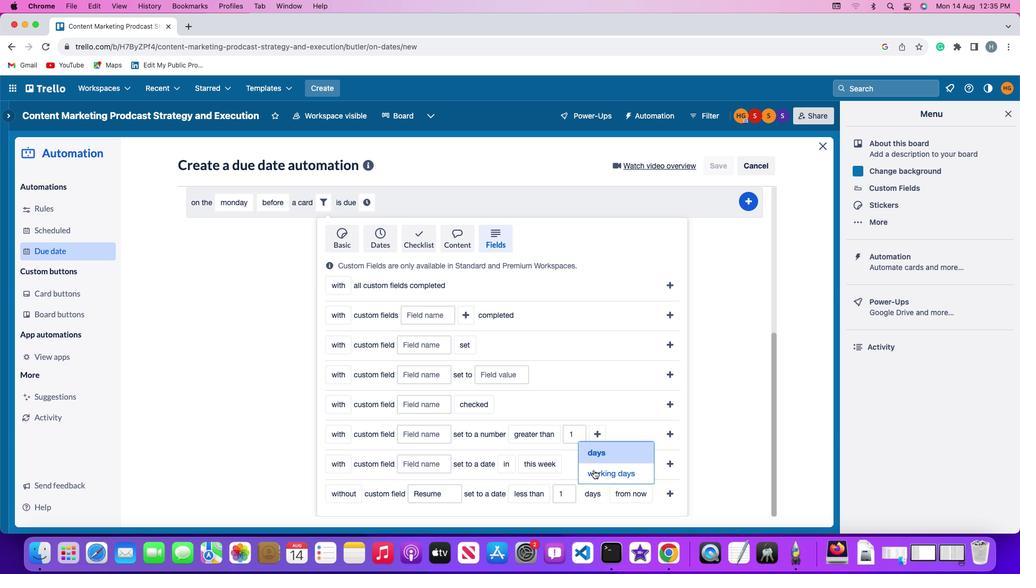 
Action: Mouse pressed left at (593, 470)
Screenshot: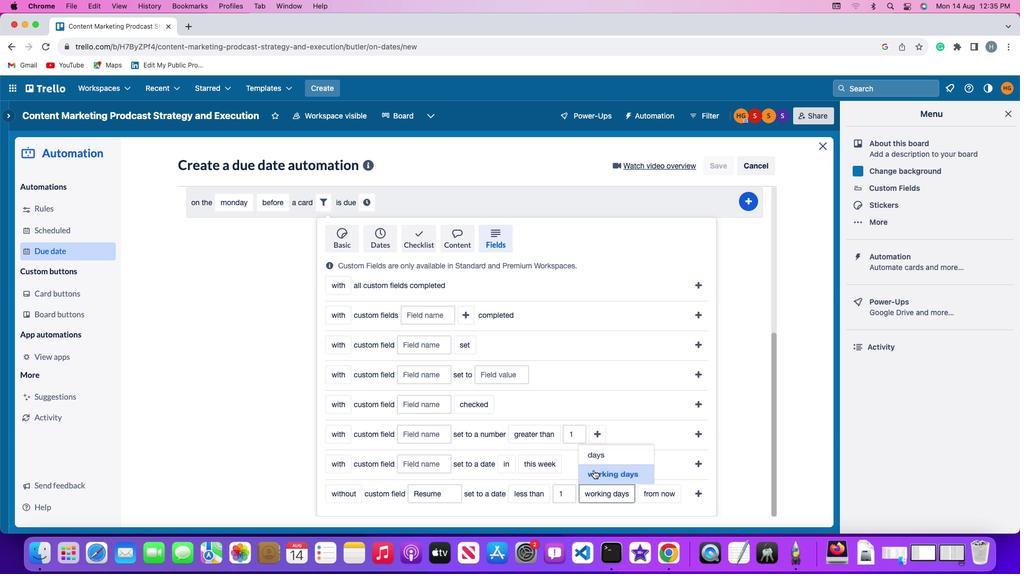 
Action: Mouse moved to (644, 491)
Screenshot: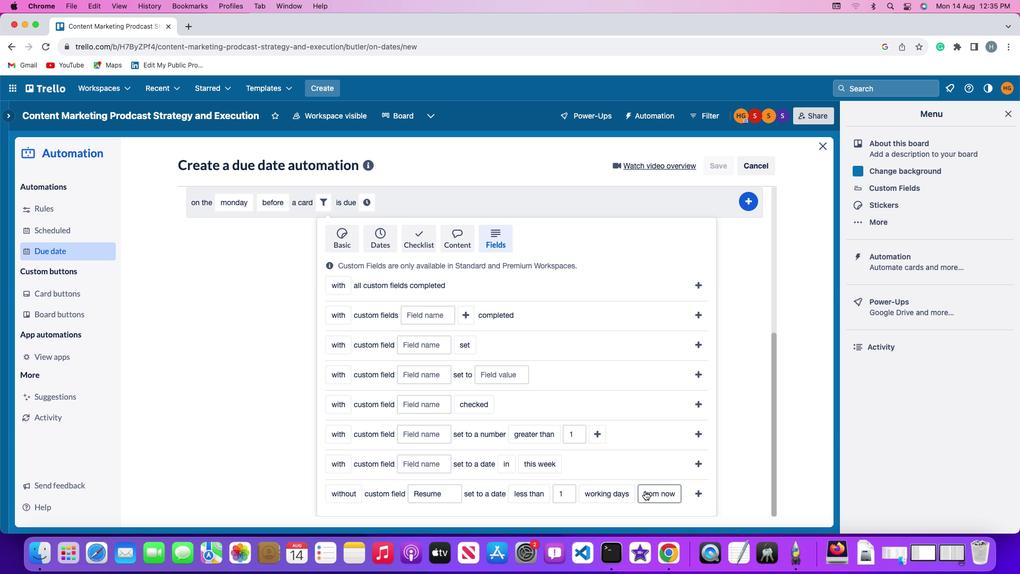 
Action: Mouse pressed left at (644, 491)
Screenshot: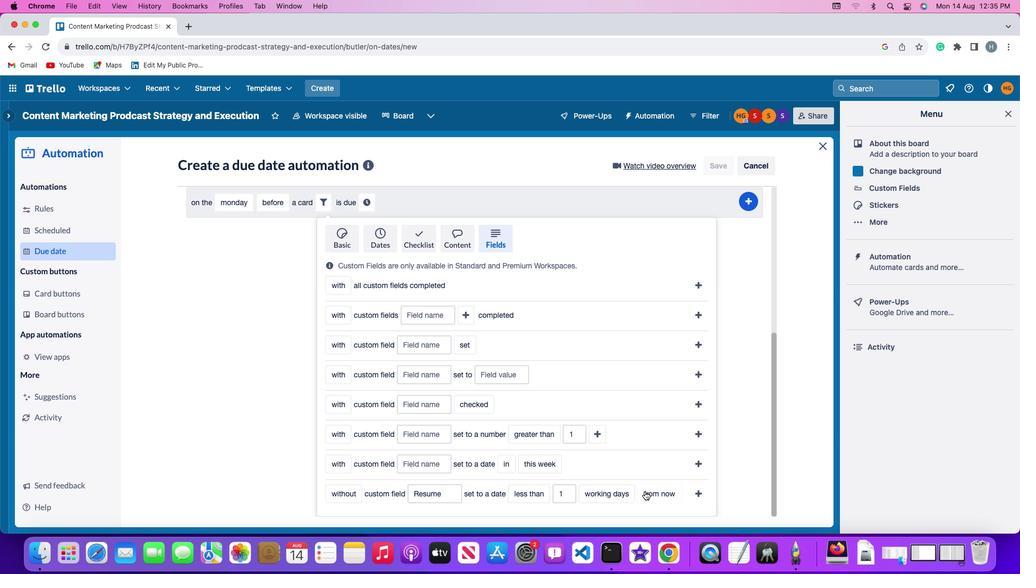 
Action: Mouse moved to (653, 447)
Screenshot: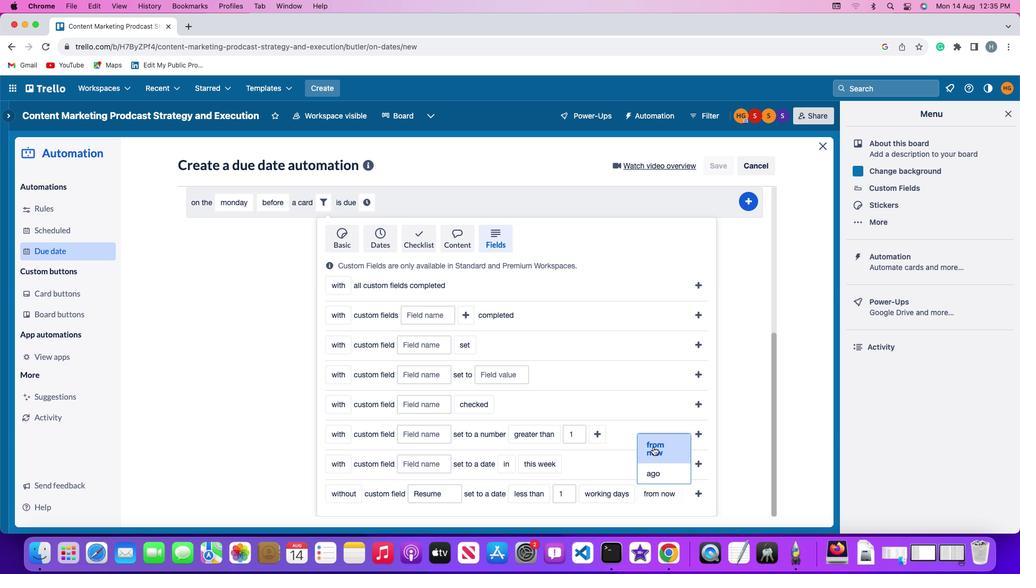 
Action: Mouse pressed left at (653, 447)
Screenshot: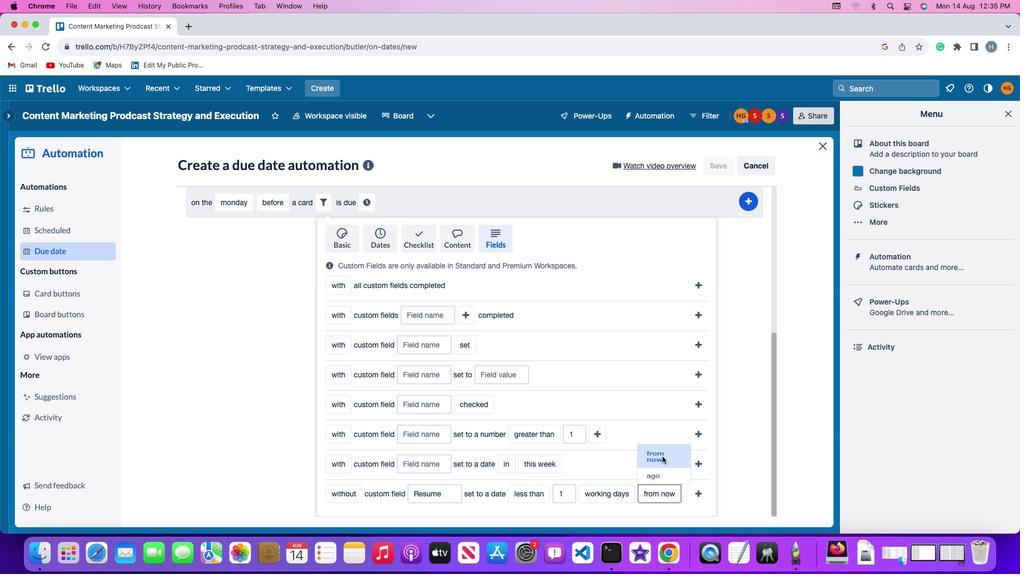 
Action: Mouse moved to (696, 490)
Screenshot: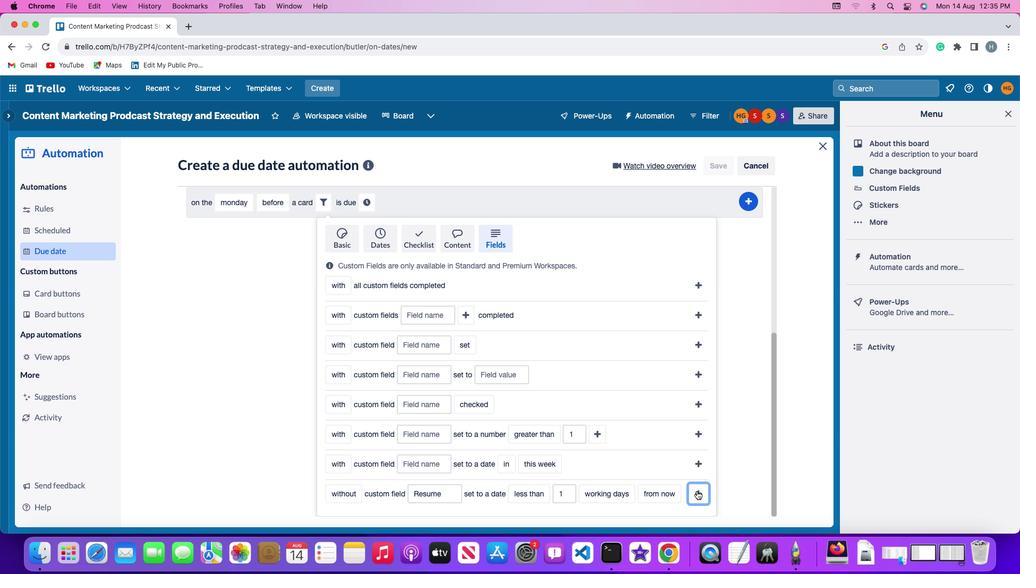 
Action: Mouse pressed left at (696, 490)
Screenshot: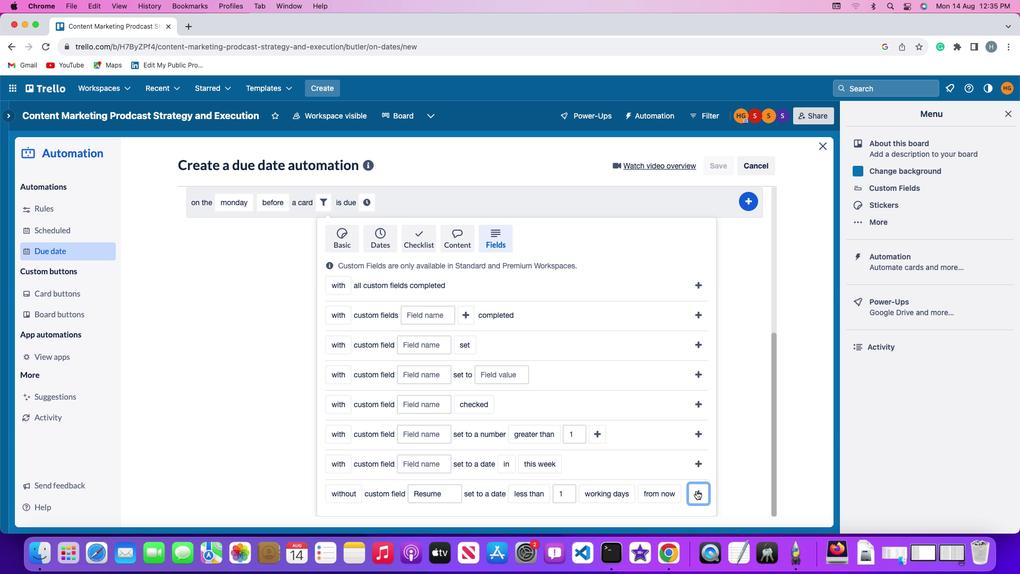 
Action: Mouse moved to (659, 466)
Screenshot: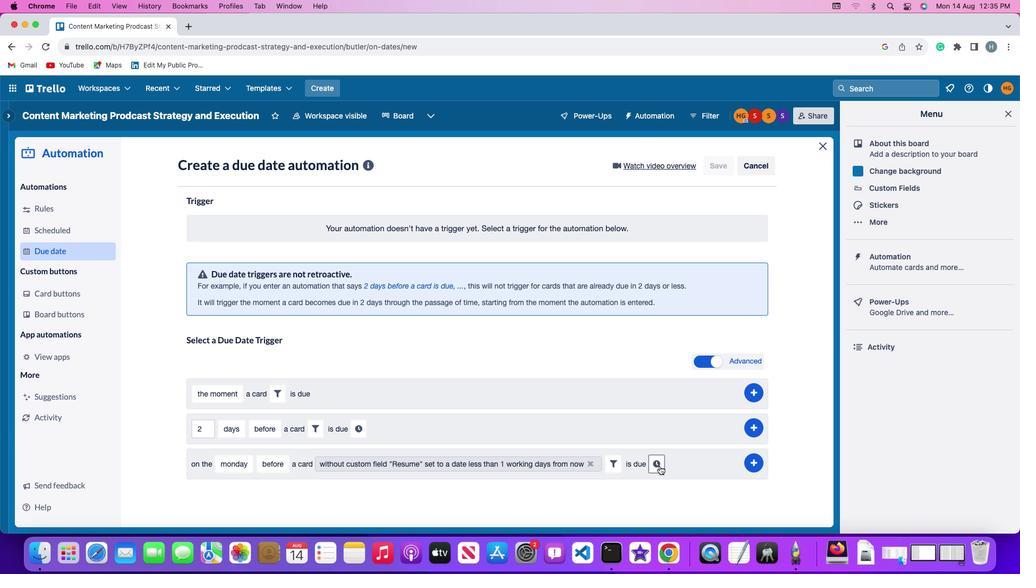 
Action: Mouse pressed left at (659, 466)
Screenshot: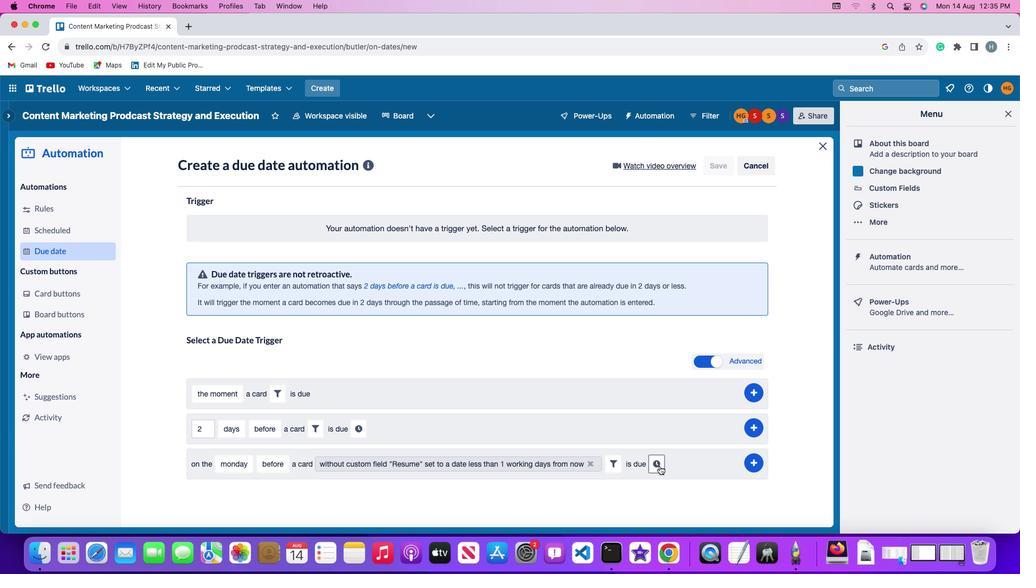 
Action: Mouse moved to (222, 486)
Screenshot: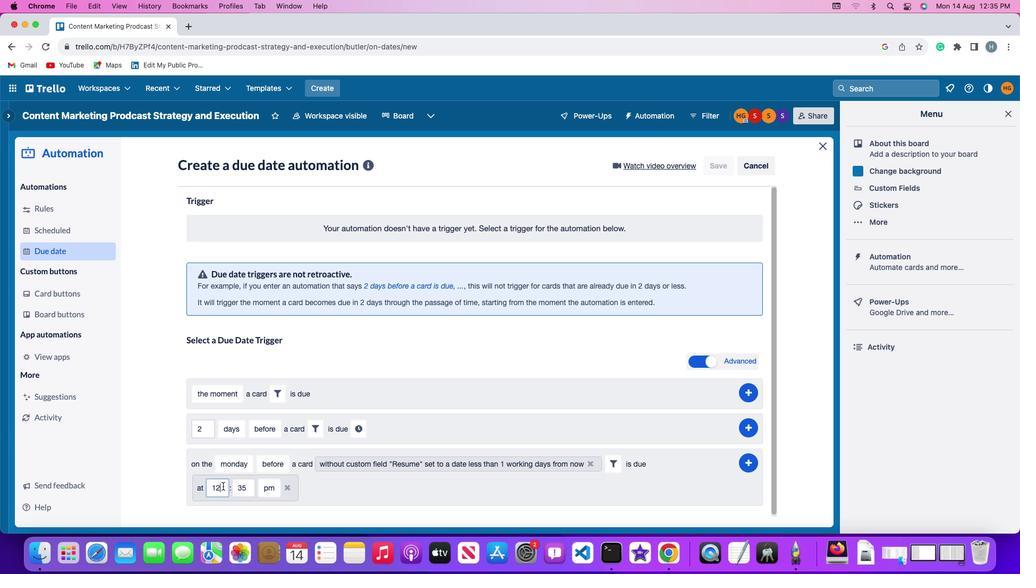 
Action: Mouse pressed left at (222, 486)
Screenshot: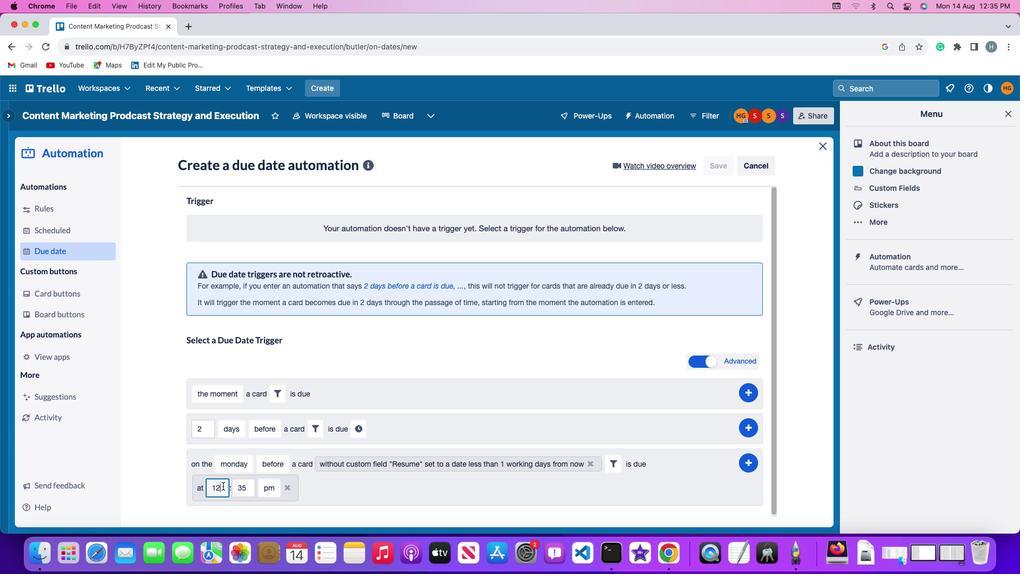 
Action: Mouse moved to (222, 486)
Screenshot: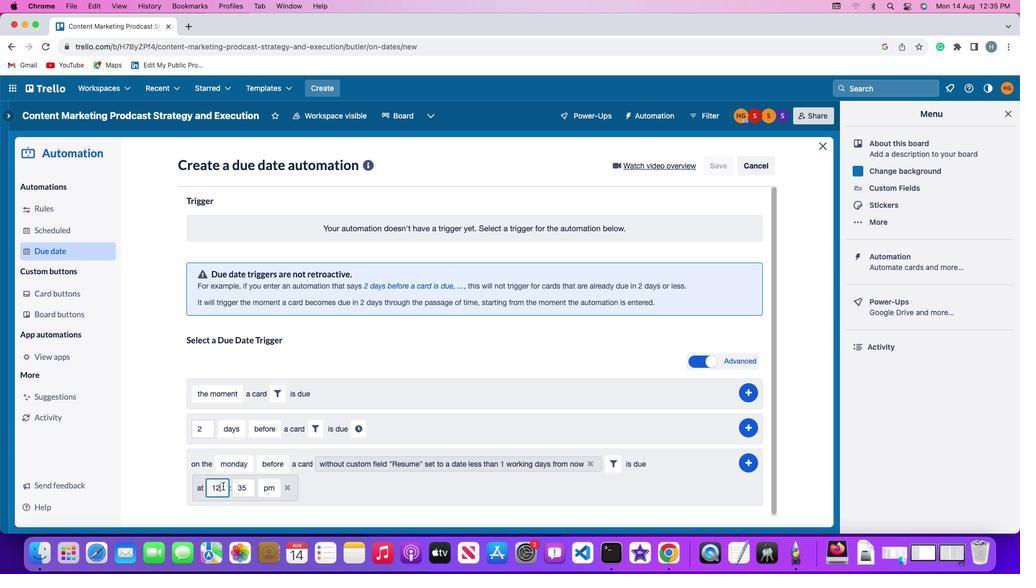 
Action: Key pressed Key.backspaceKey.backspace'1''1'
Screenshot: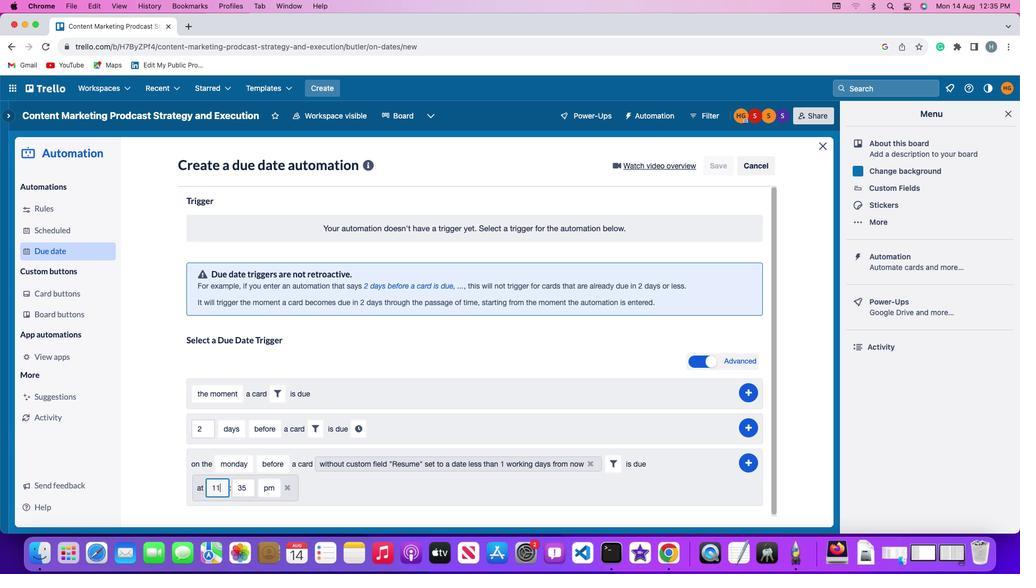 
Action: Mouse moved to (251, 489)
Screenshot: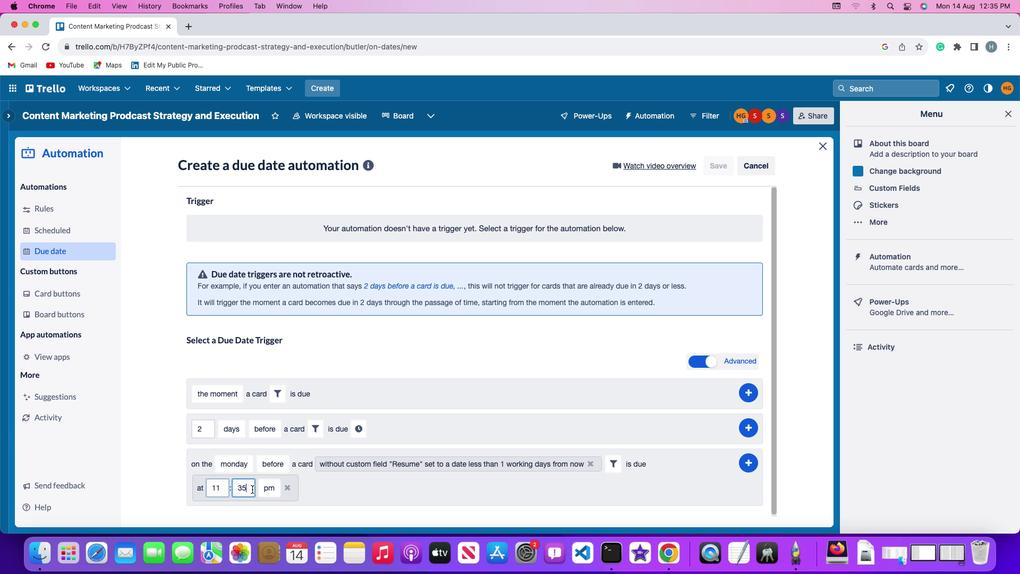 
Action: Mouse pressed left at (251, 489)
Screenshot: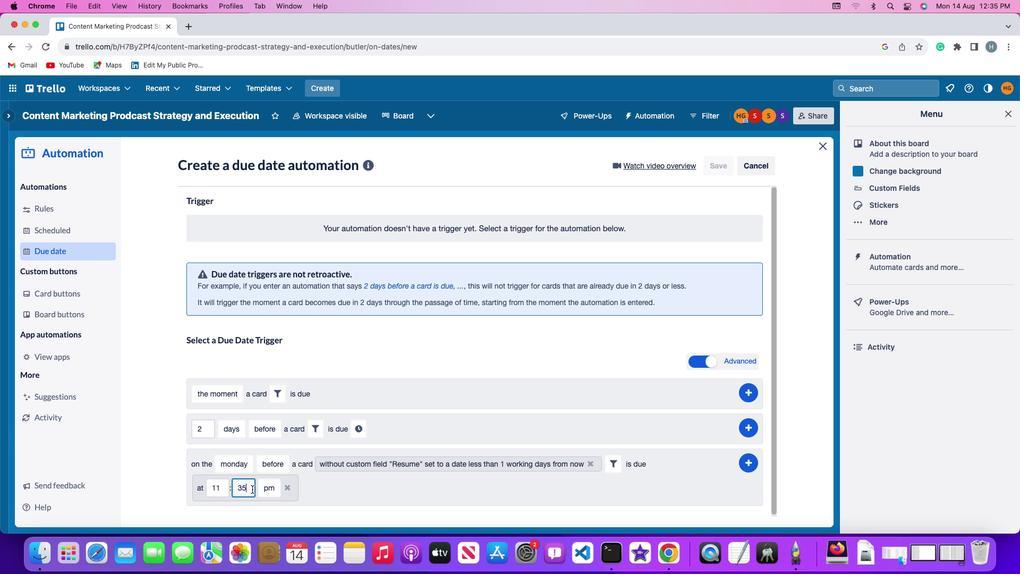 
Action: Key pressed Key.backspaceKey.backspace
Screenshot: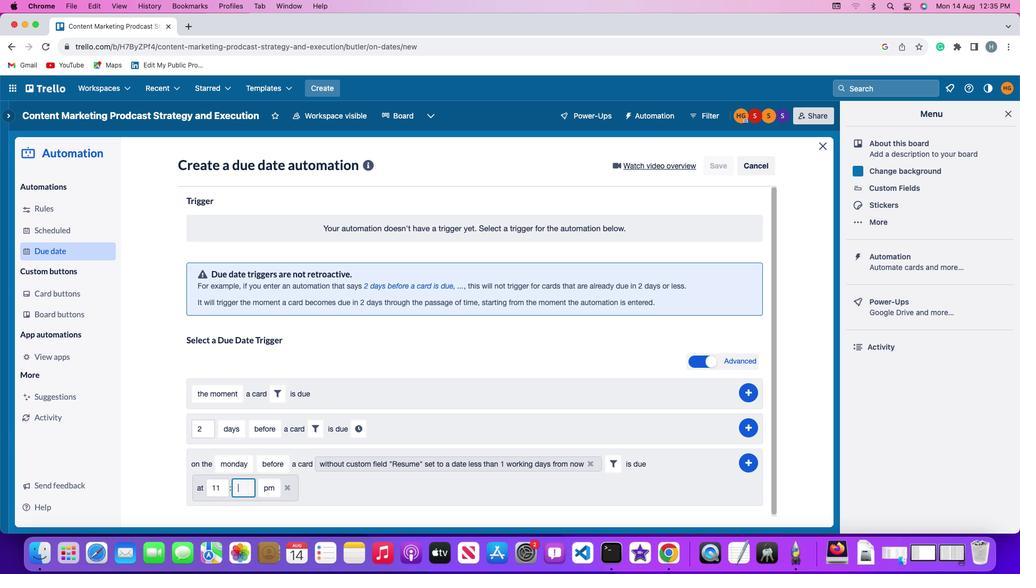 
Action: Mouse moved to (250, 489)
Screenshot: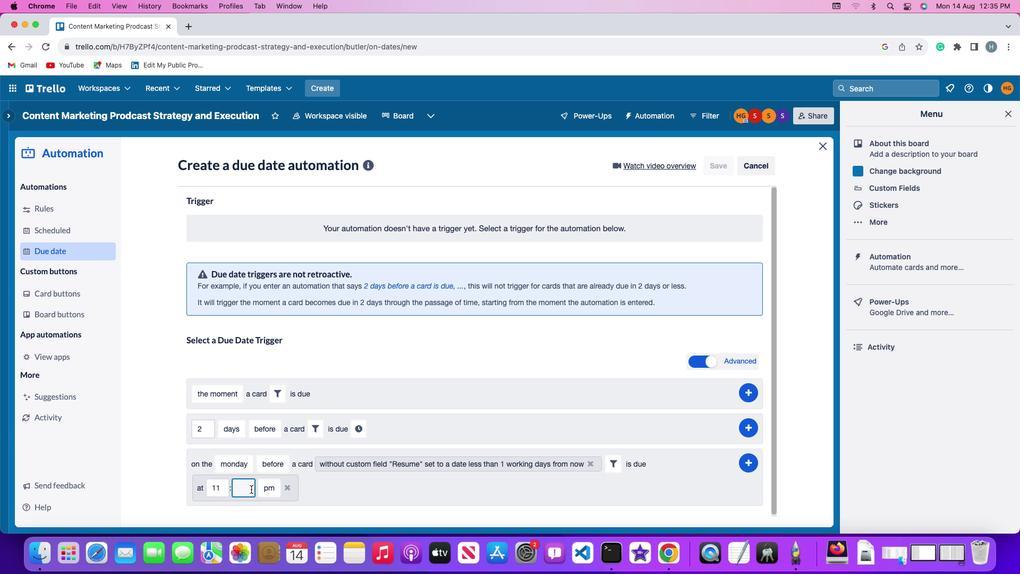 
Action: Key pressed '0'
Screenshot: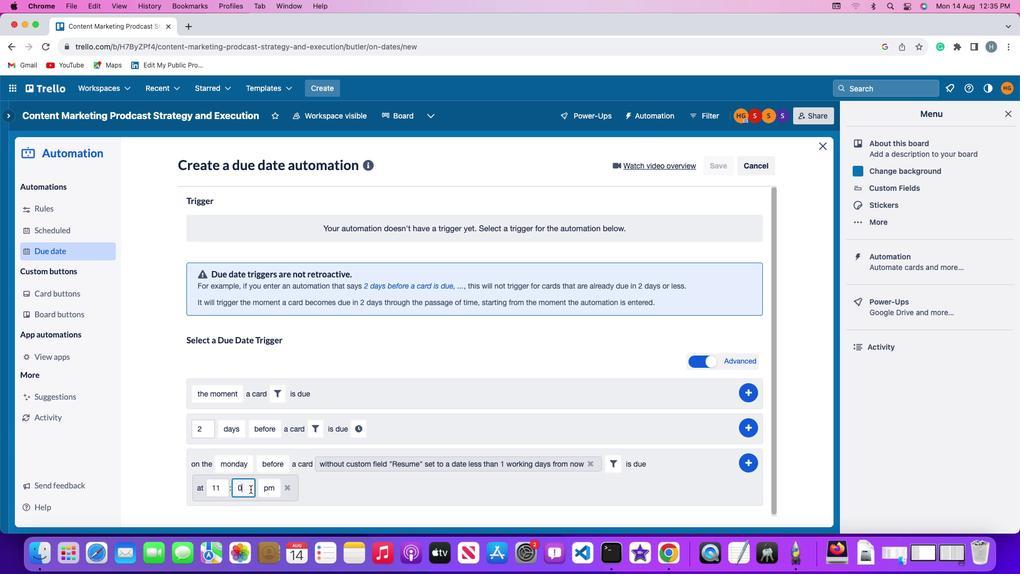 
Action: Mouse moved to (250, 489)
Screenshot: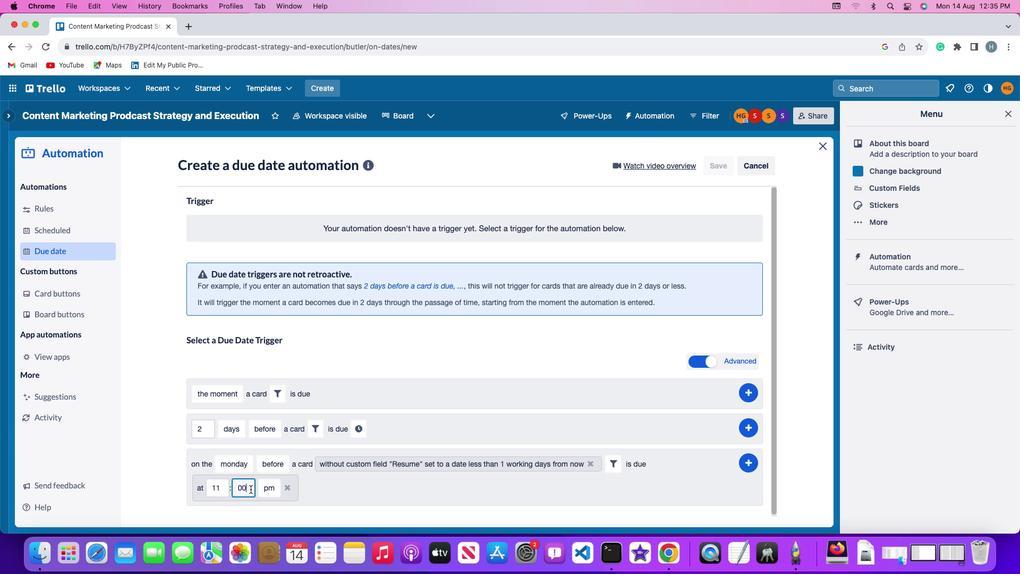 
Action: Key pressed '0'
Screenshot: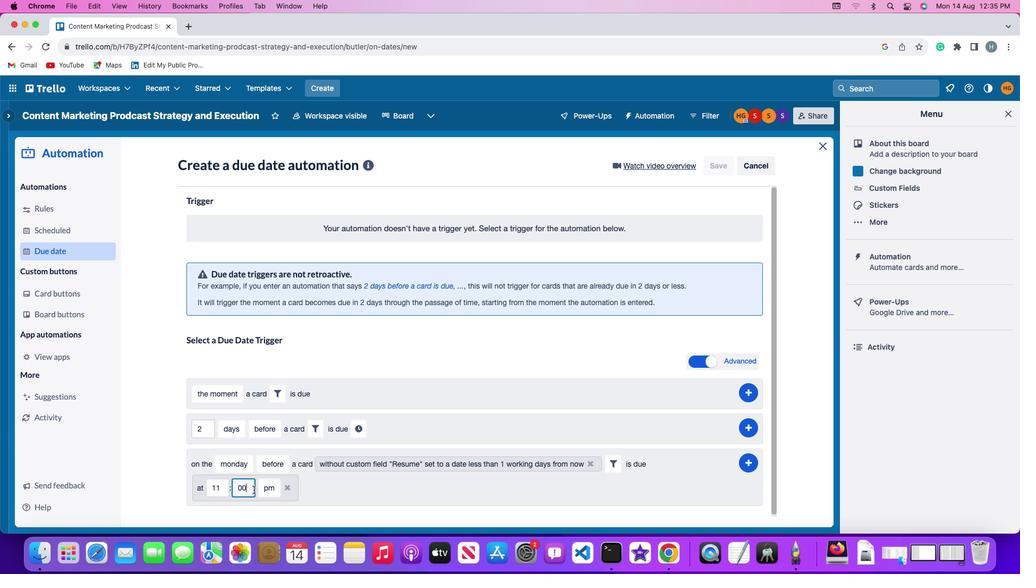 
Action: Mouse moved to (262, 489)
Screenshot: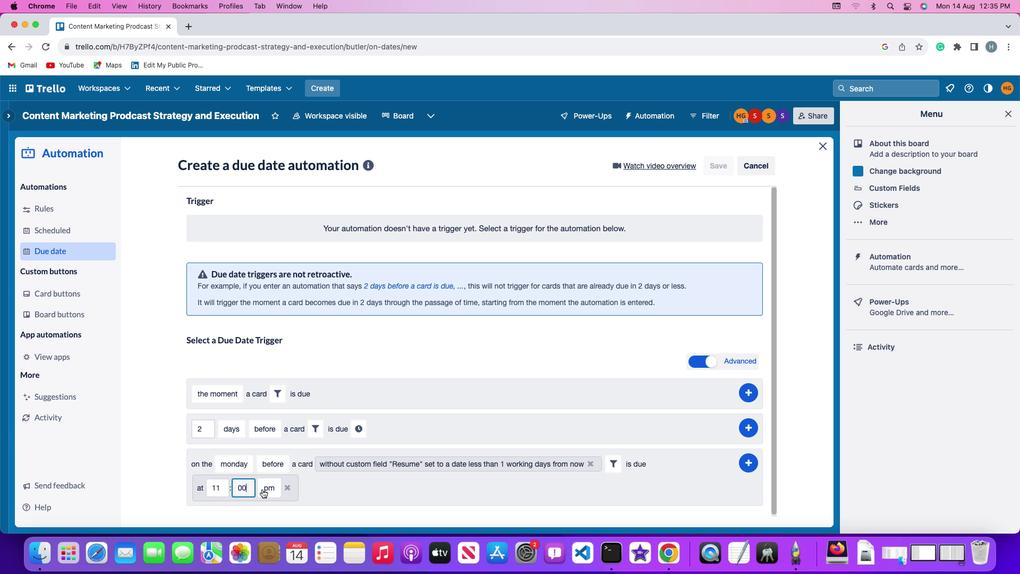 
Action: Mouse pressed left at (262, 489)
Screenshot: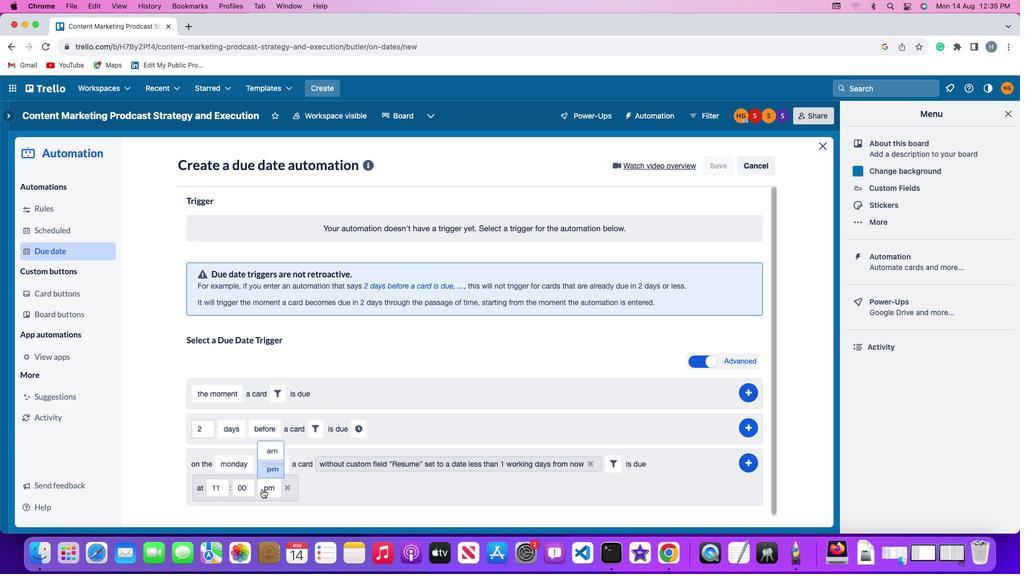 
Action: Mouse moved to (274, 442)
Screenshot: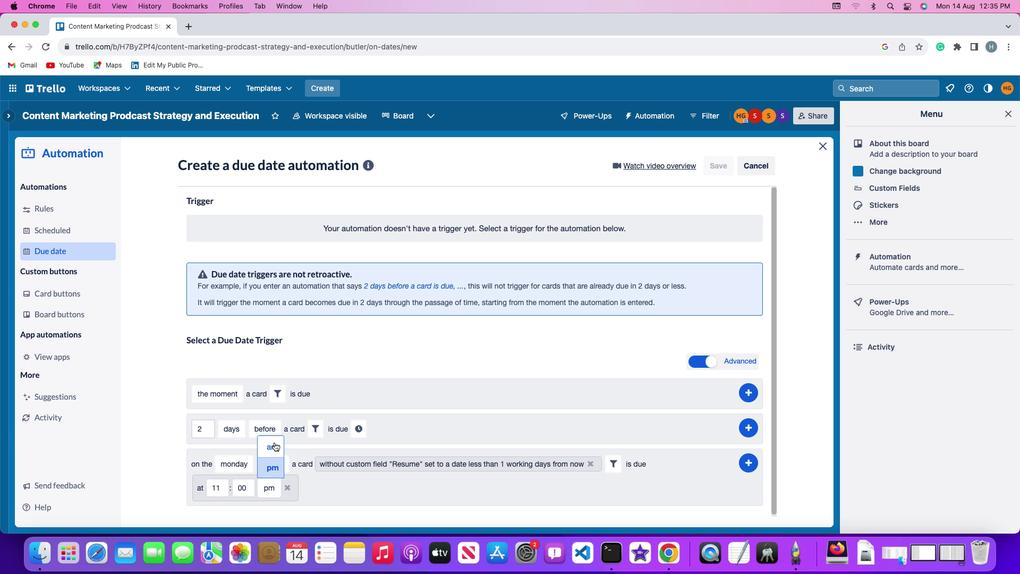 
Action: Mouse pressed left at (274, 442)
Screenshot: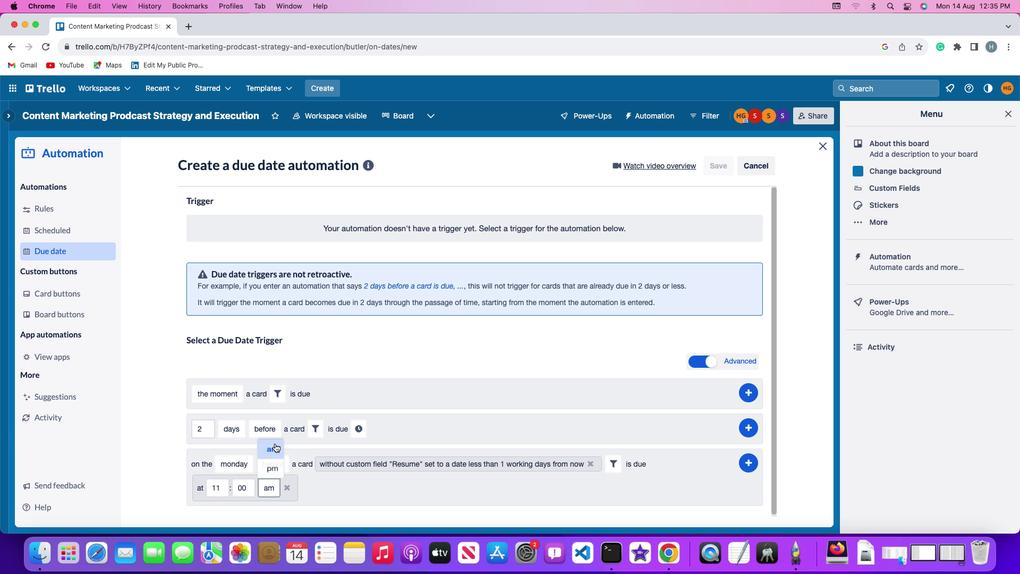 
Action: Mouse moved to (751, 459)
Screenshot: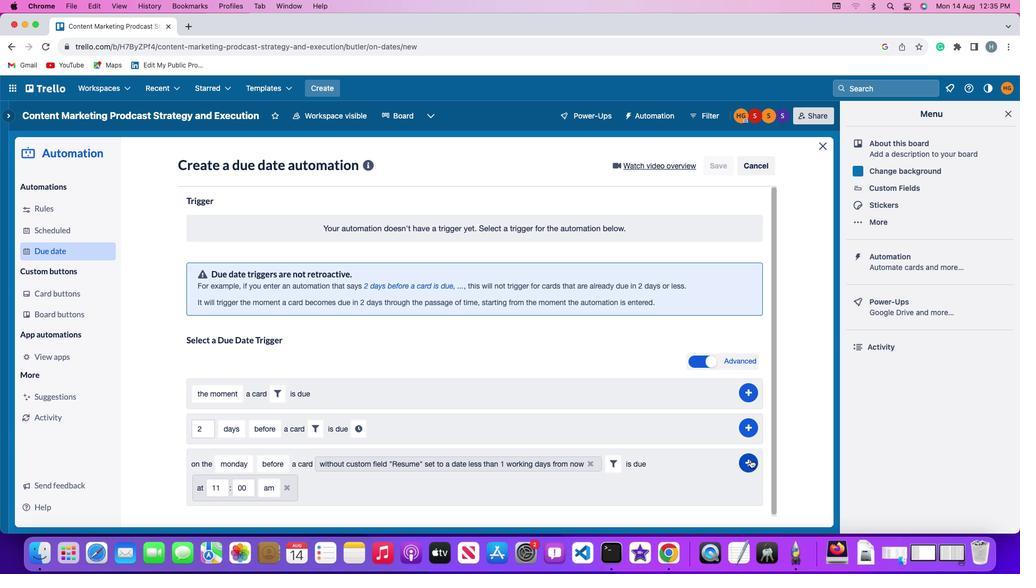 
Action: Mouse pressed left at (751, 459)
Screenshot: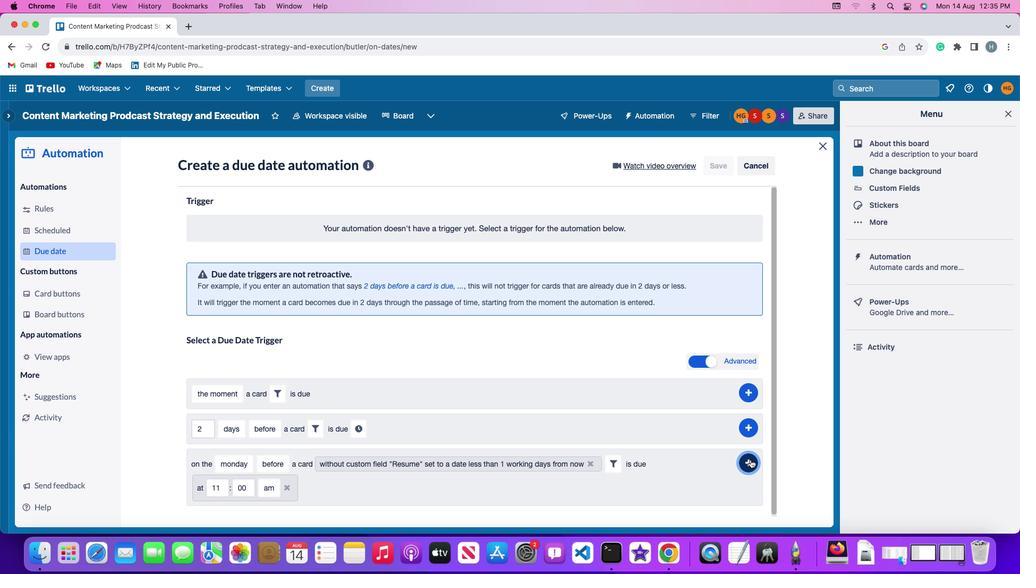 
Action: Mouse moved to (794, 364)
Screenshot: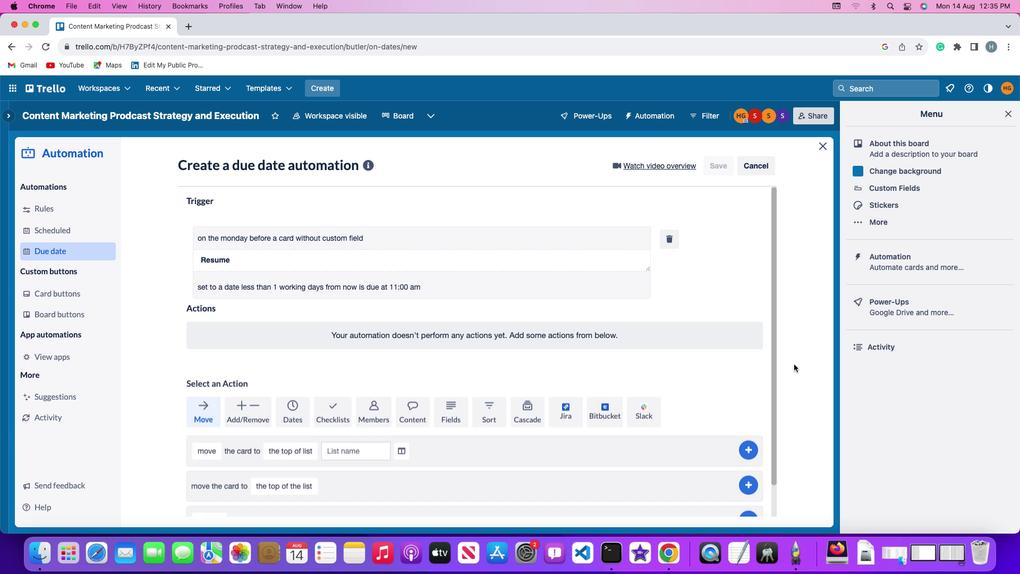 
